 Task: Search one way flight ticket for 3 adults, 3 children in business from Flint: Bishop International Airport to Springfield: Abraham Lincoln Capital Airport on 5-2-2023. Choice of flights is Emirates. Number of bags: 4 checked bags. Price is upto 94000. Outbound departure time preference is 21:00.
Action: Mouse moved to (343, 147)
Screenshot: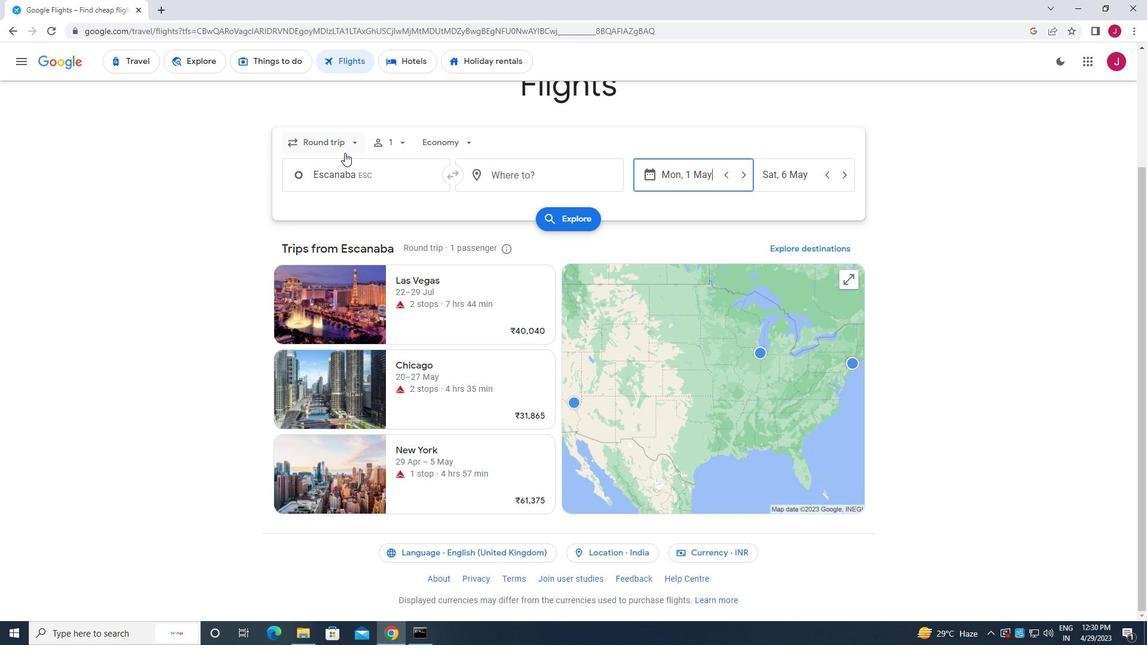 
Action: Mouse pressed left at (343, 147)
Screenshot: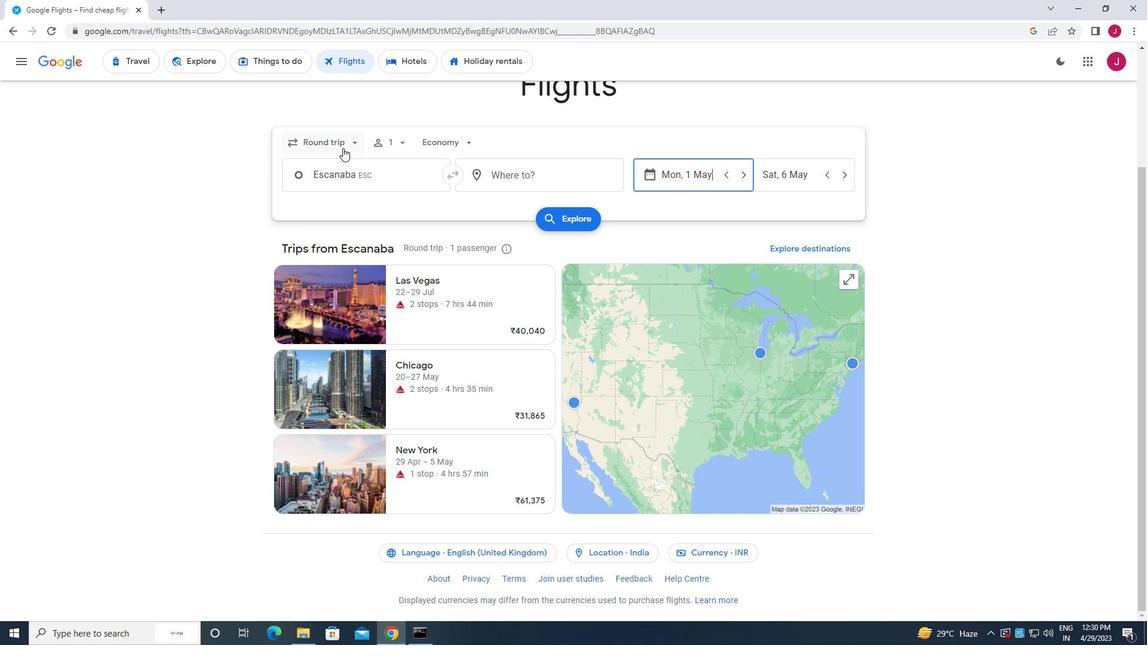 
Action: Mouse moved to (352, 195)
Screenshot: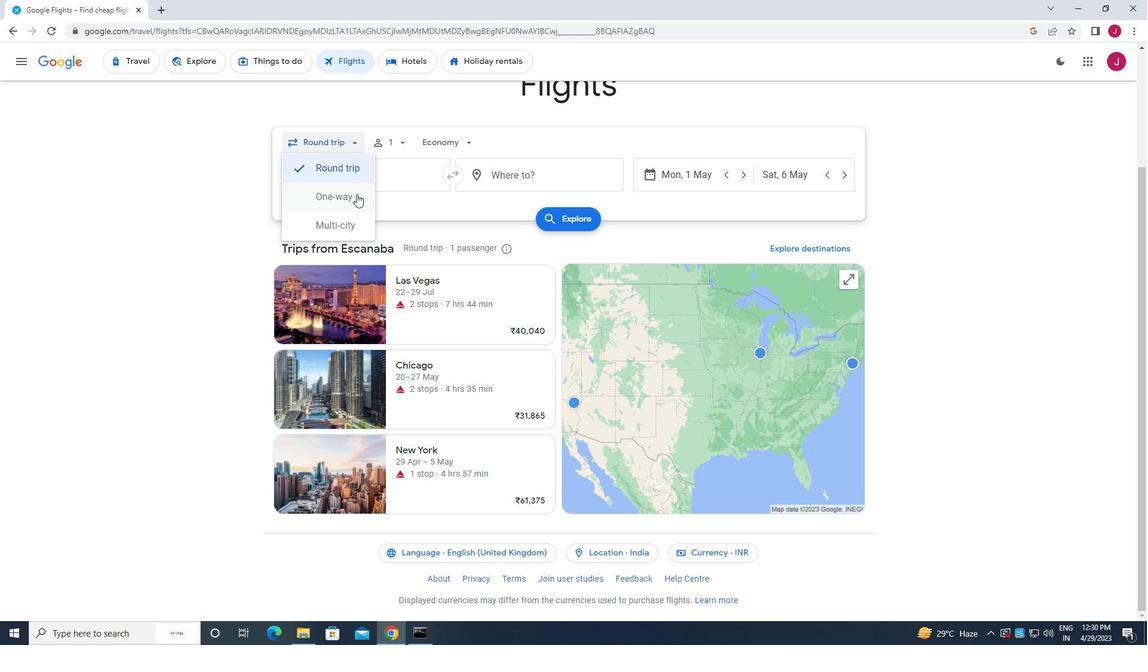 
Action: Mouse pressed left at (352, 195)
Screenshot: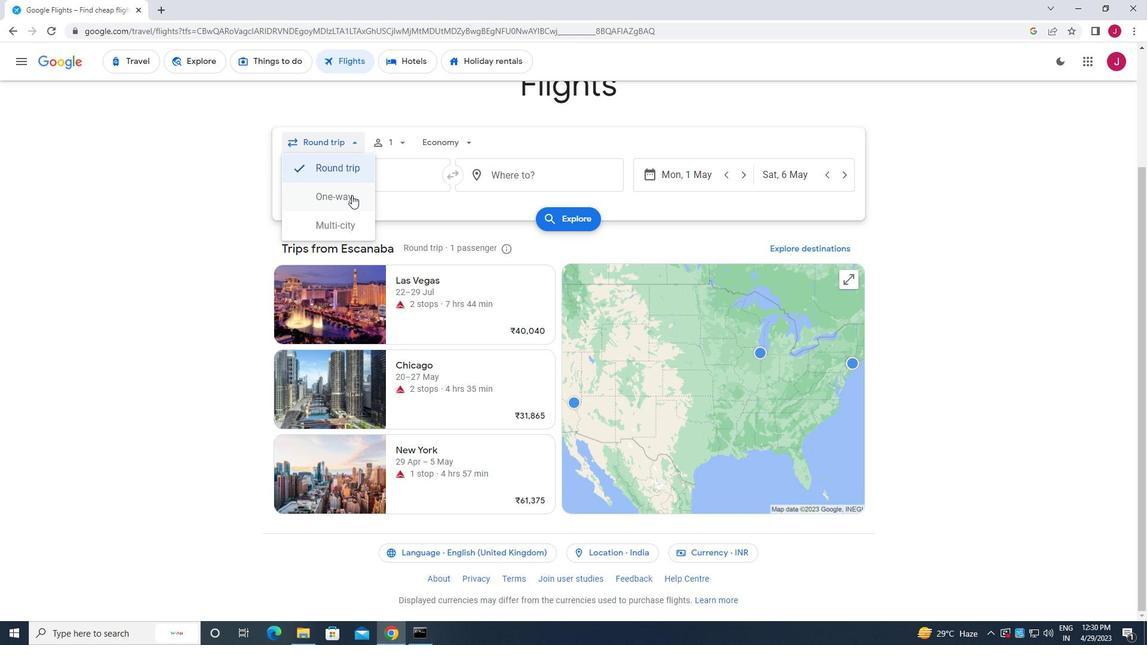 
Action: Mouse moved to (391, 144)
Screenshot: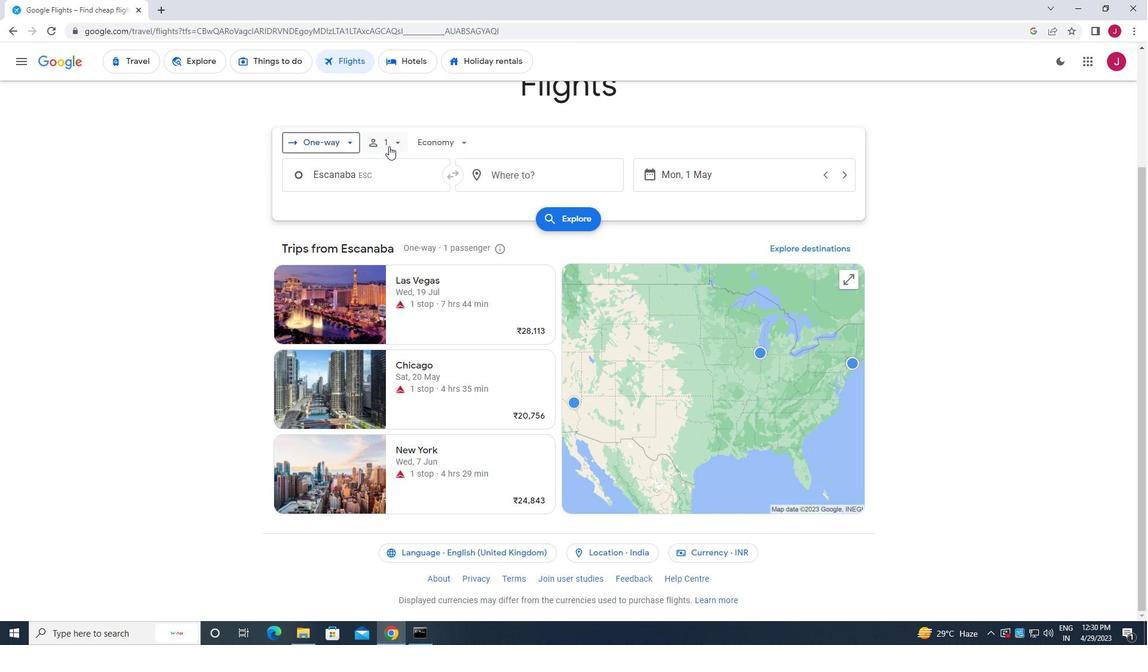 
Action: Mouse pressed left at (391, 144)
Screenshot: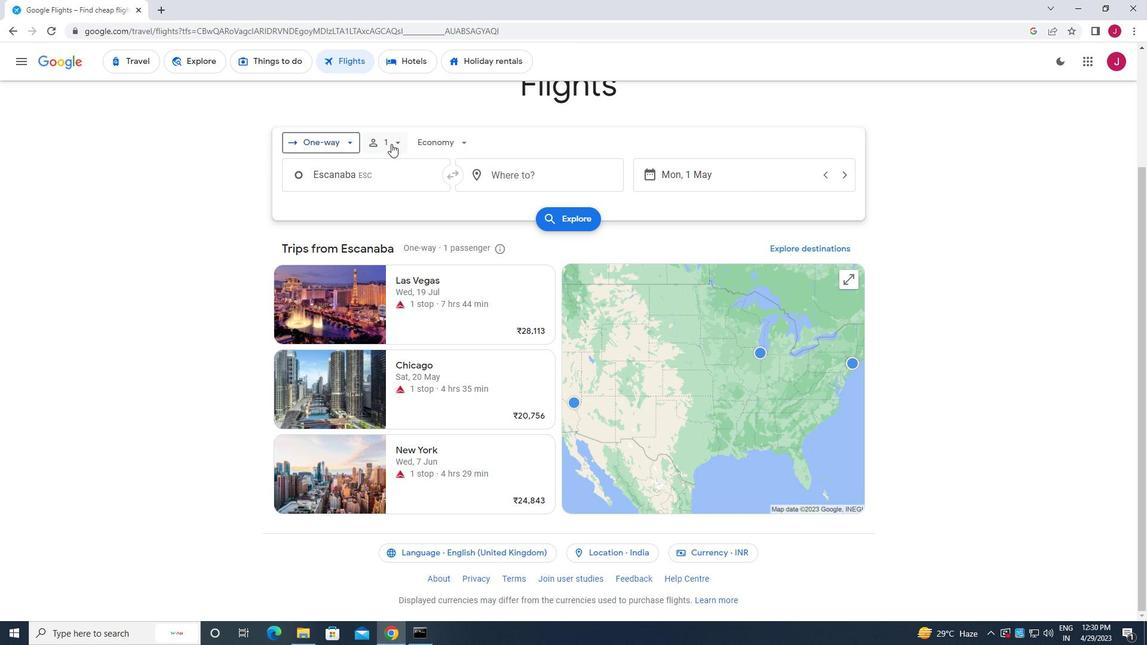 
Action: Mouse moved to (490, 173)
Screenshot: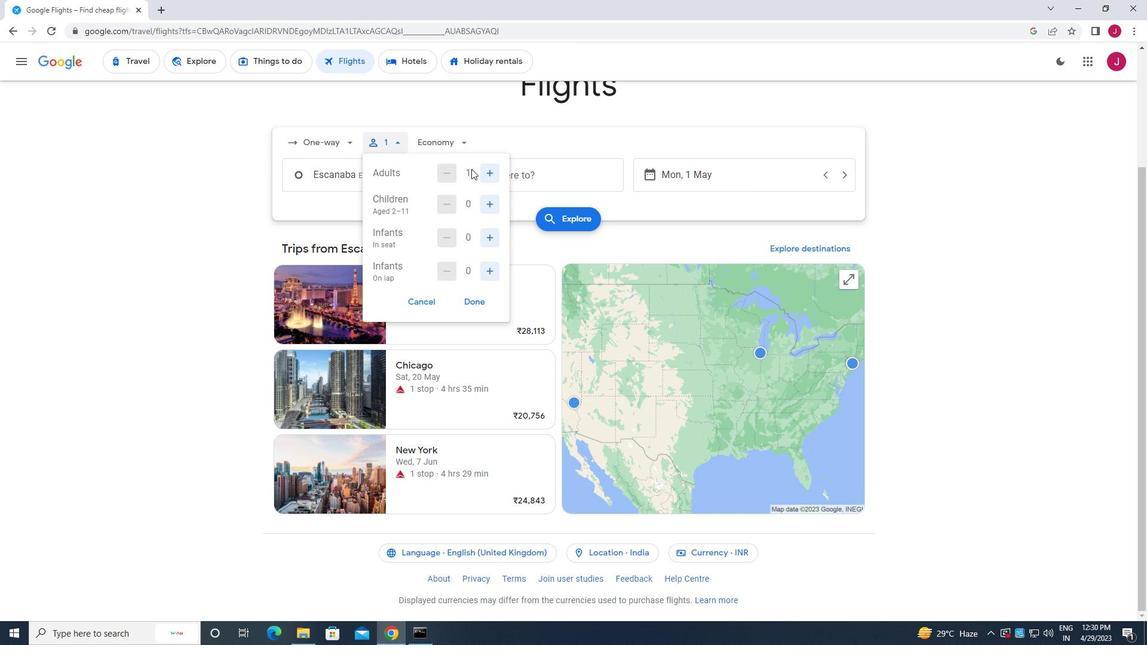 
Action: Mouse pressed left at (490, 173)
Screenshot: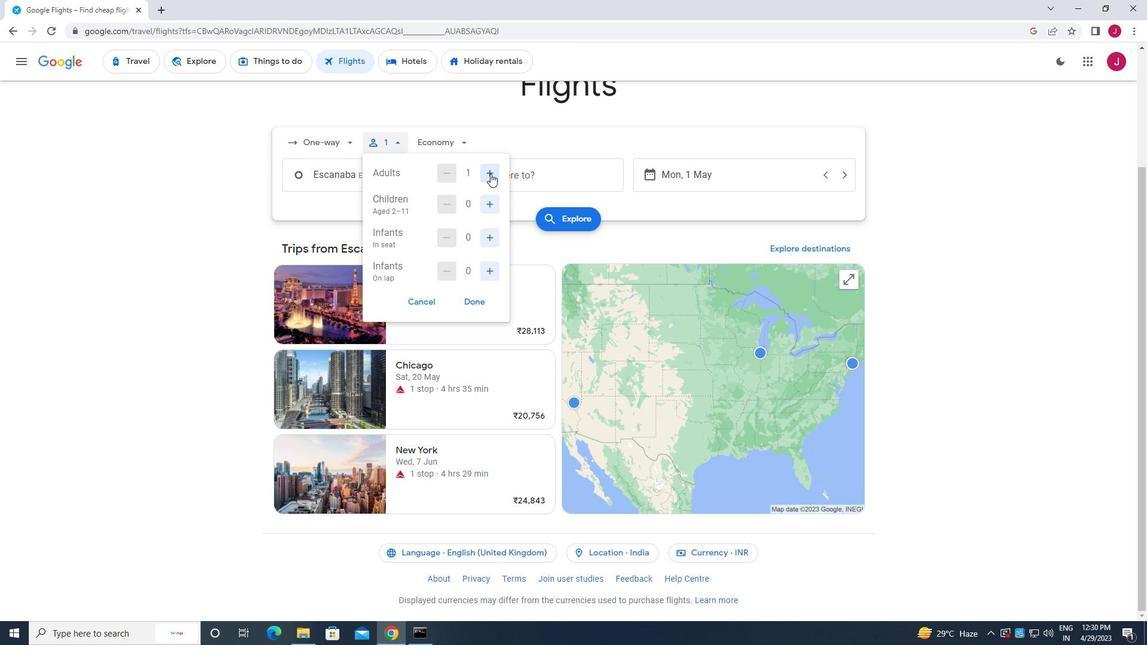 
Action: Mouse pressed left at (490, 173)
Screenshot: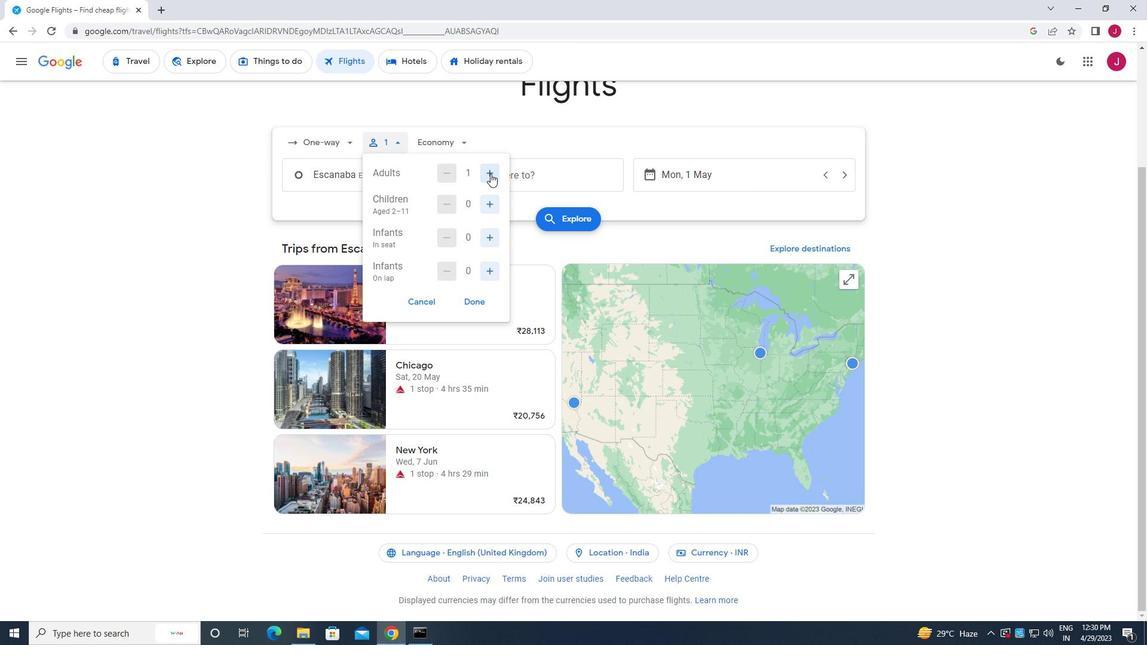 
Action: Mouse moved to (487, 203)
Screenshot: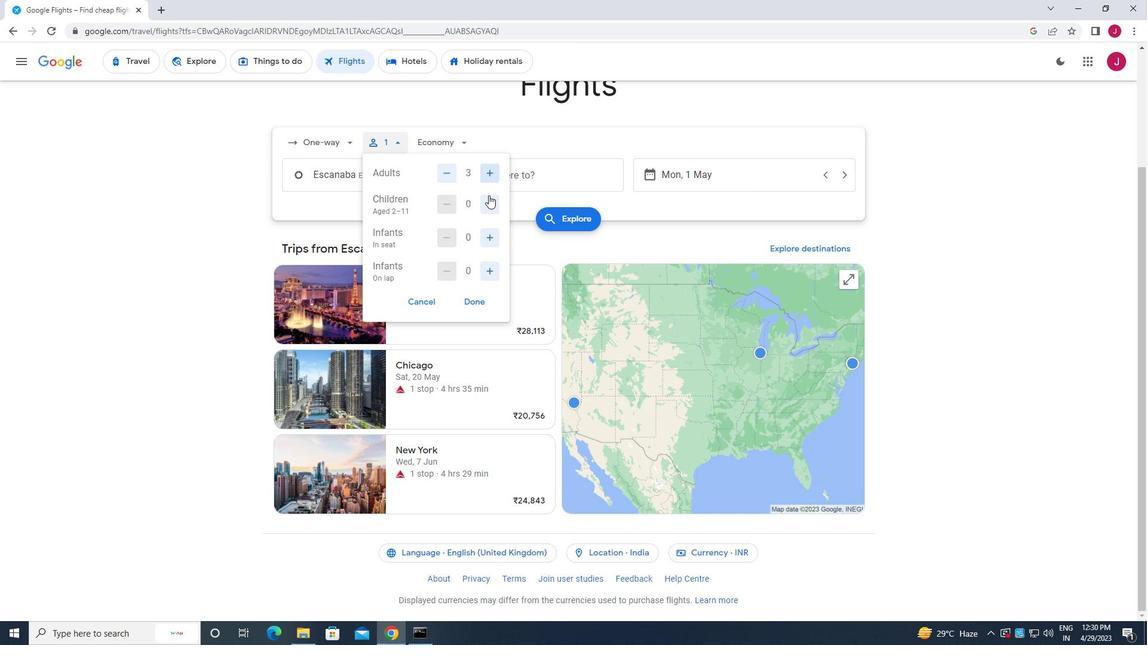 
Action: Mouse pressed left at (487, 203)
Screenshot: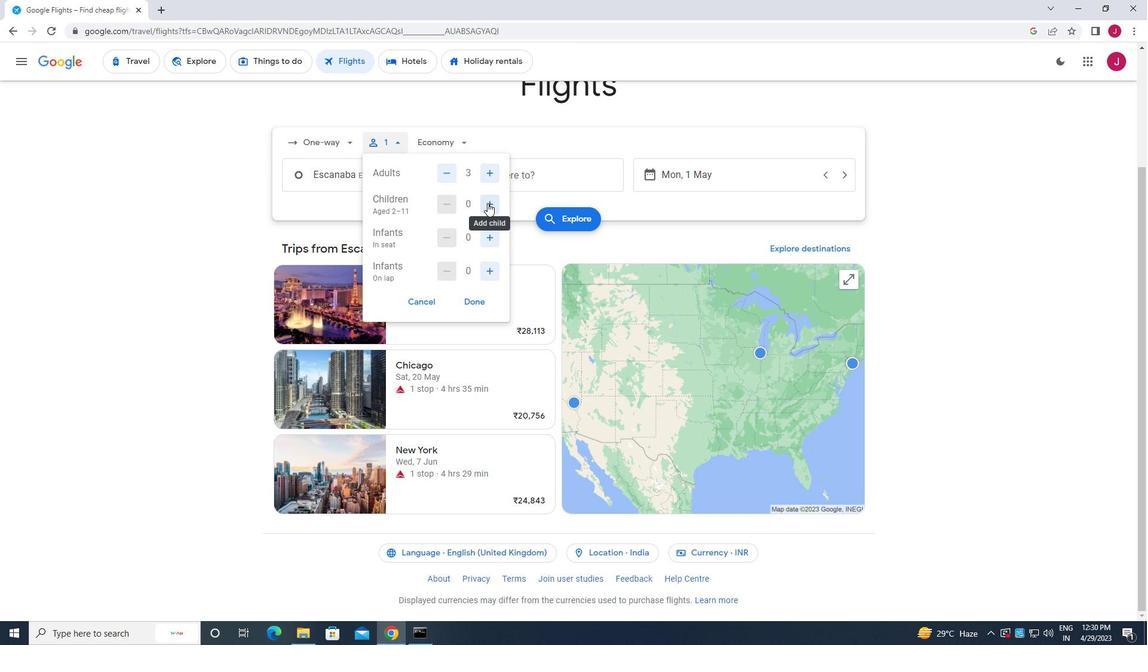 
Action: Mouse pressed left at (487, 203)
Screenshot: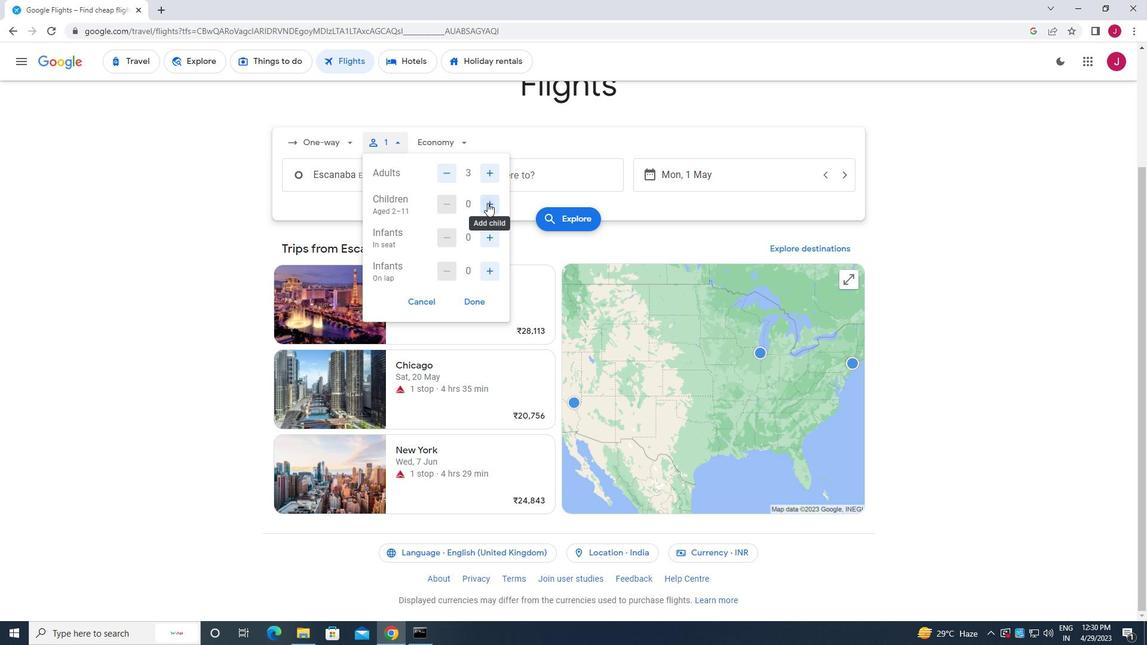 
Action: Mouse pressed left at (487, 203)
Screenshot: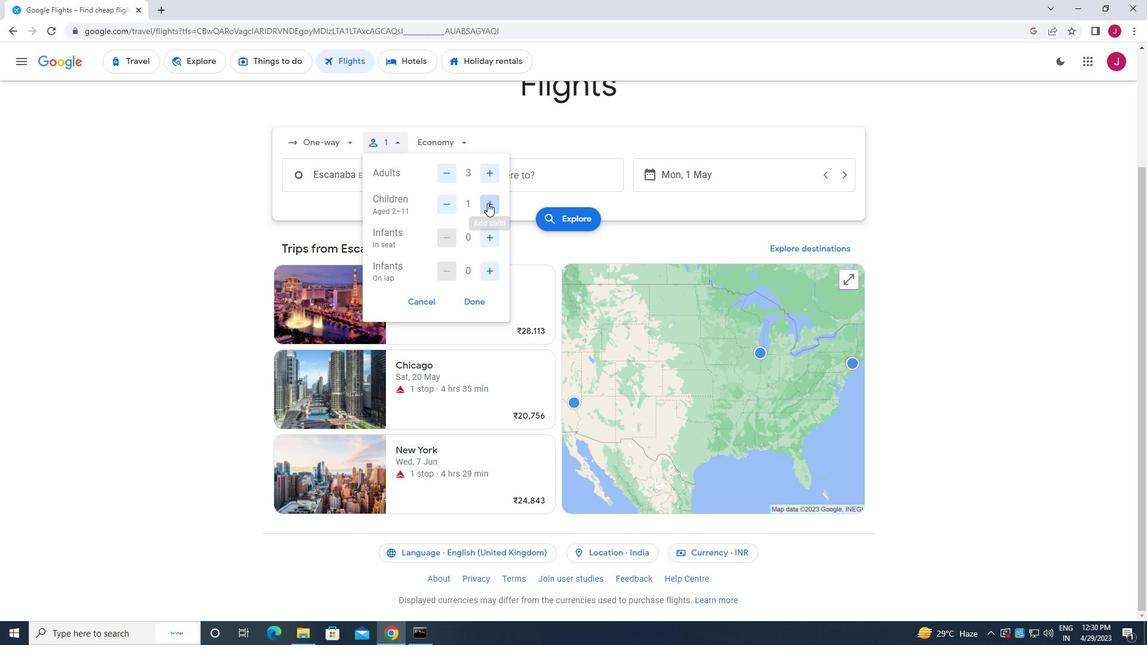 
Action: Mouse moved to (478, 300)
Screenshot: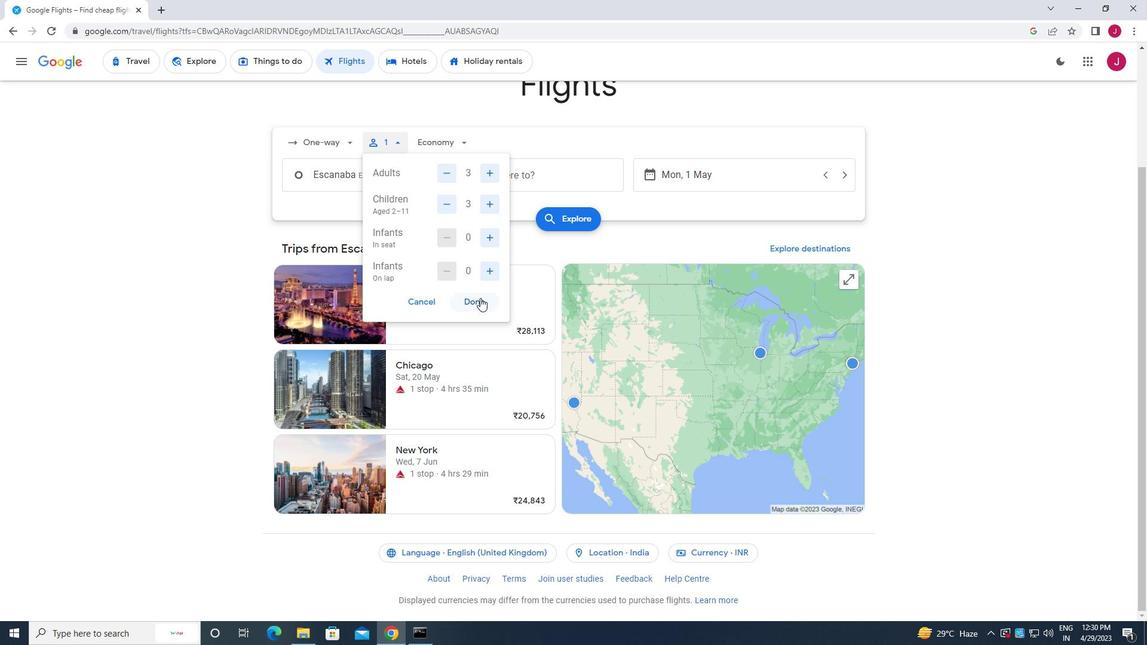 
Action: Mouse pressed left at (478, 300)
Screenshot: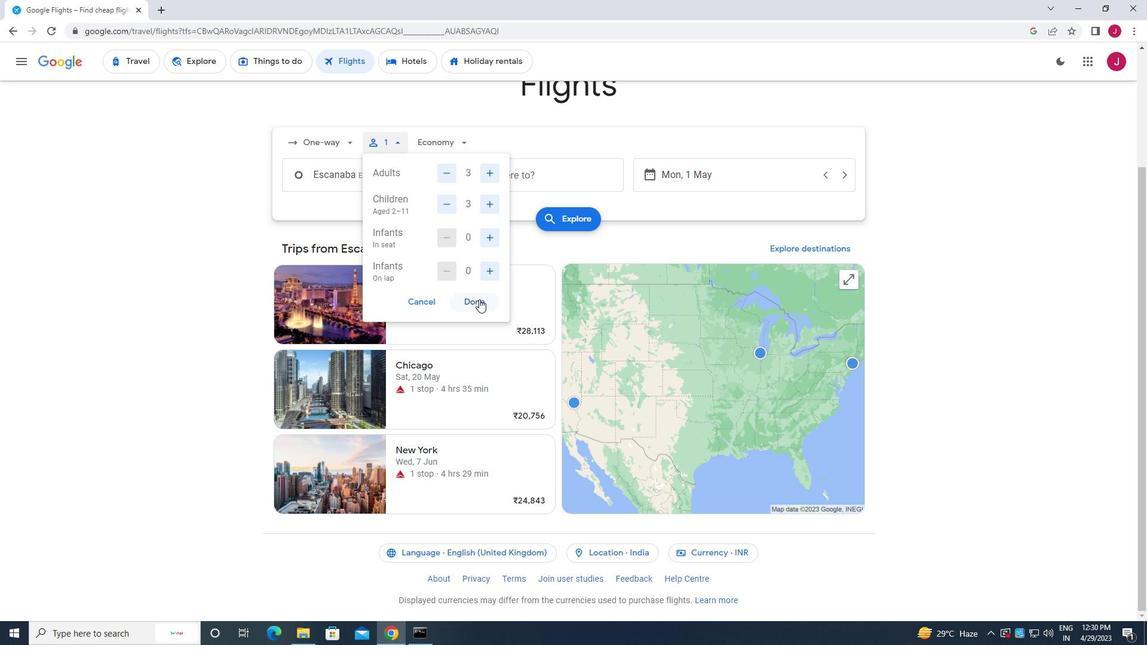 
Action: Mouse moved to (454, 140)
Screenshot: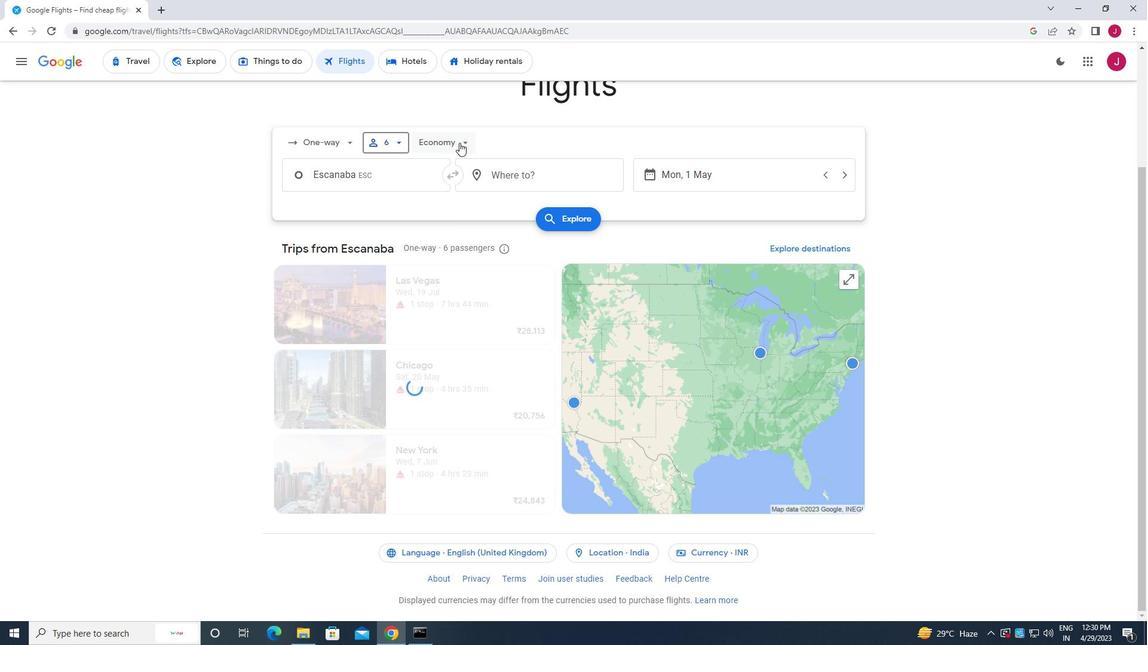 
Action: Mouse pressed left at (454, 140)
Screenshot: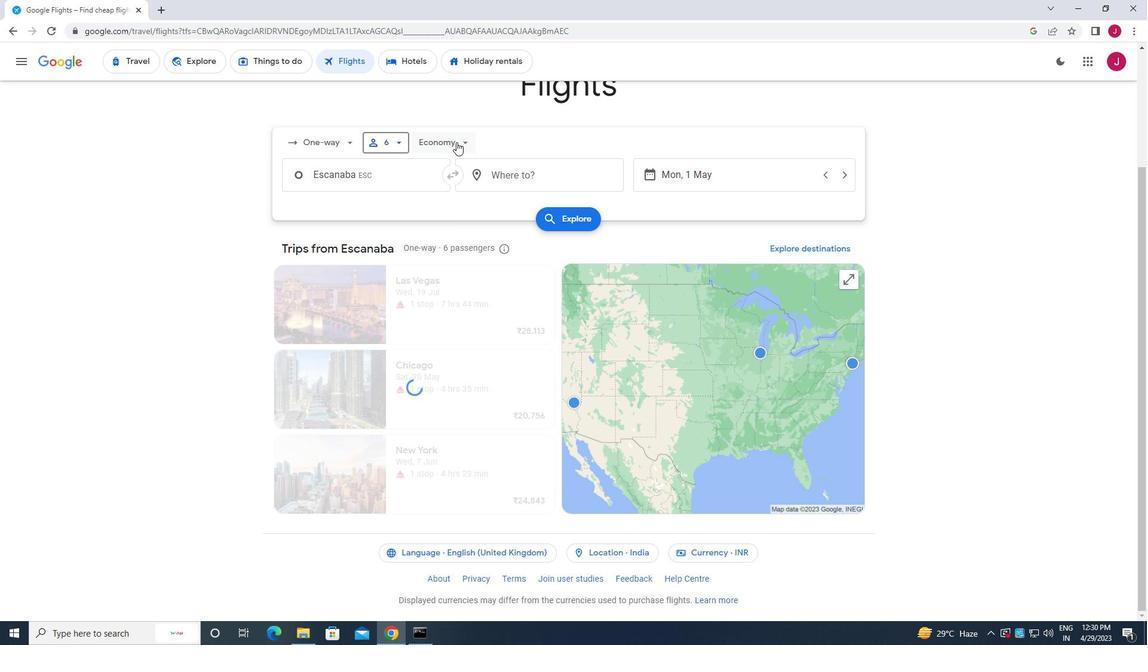 
Action: Mouse moved to (467, 228)
Screenshot: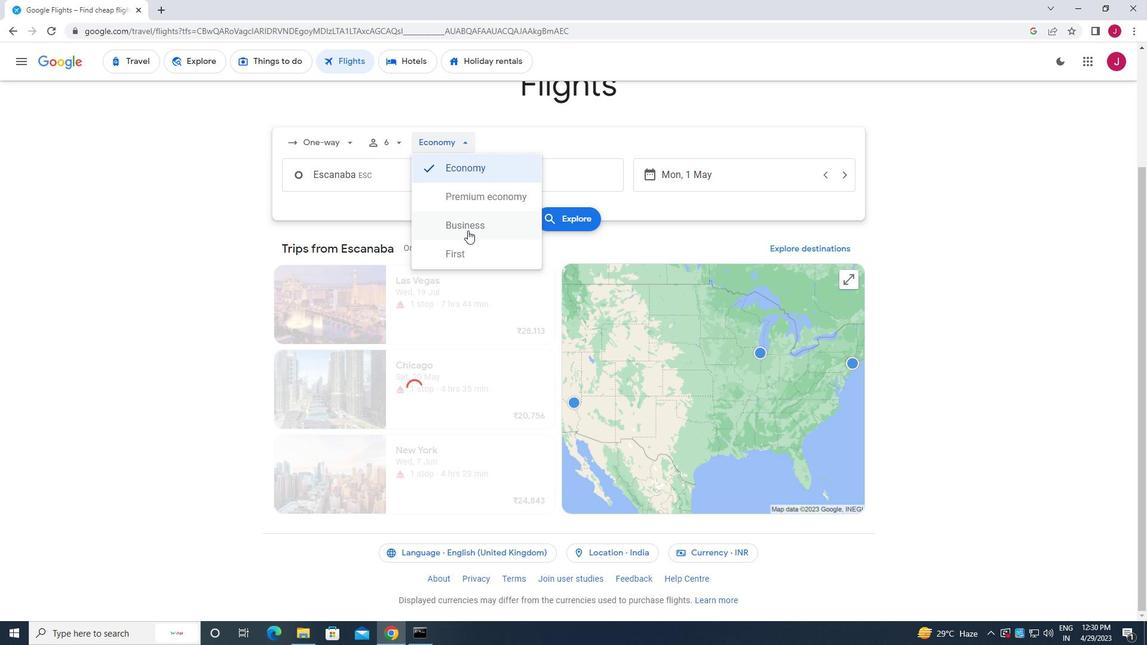 
Action: Mouse pressed left at (467, 228)
Screenshot: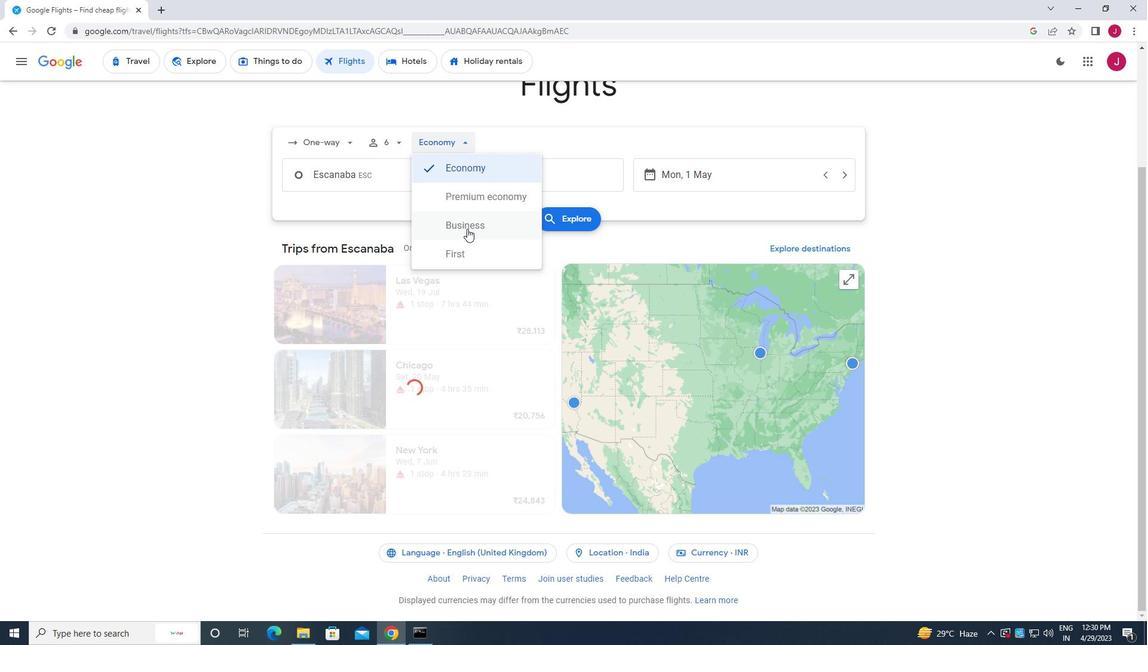 
Action: Mouse moved to (399, 179)
Screenshot: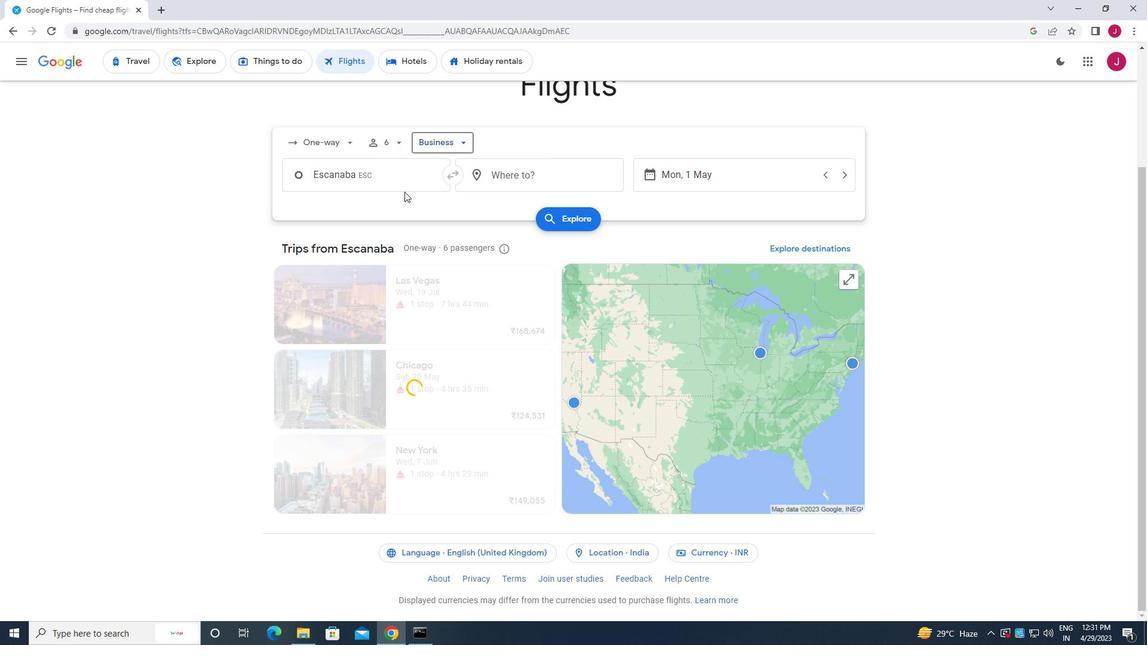 
Action: Mouse pressed left at (399, 179)
Screenshot: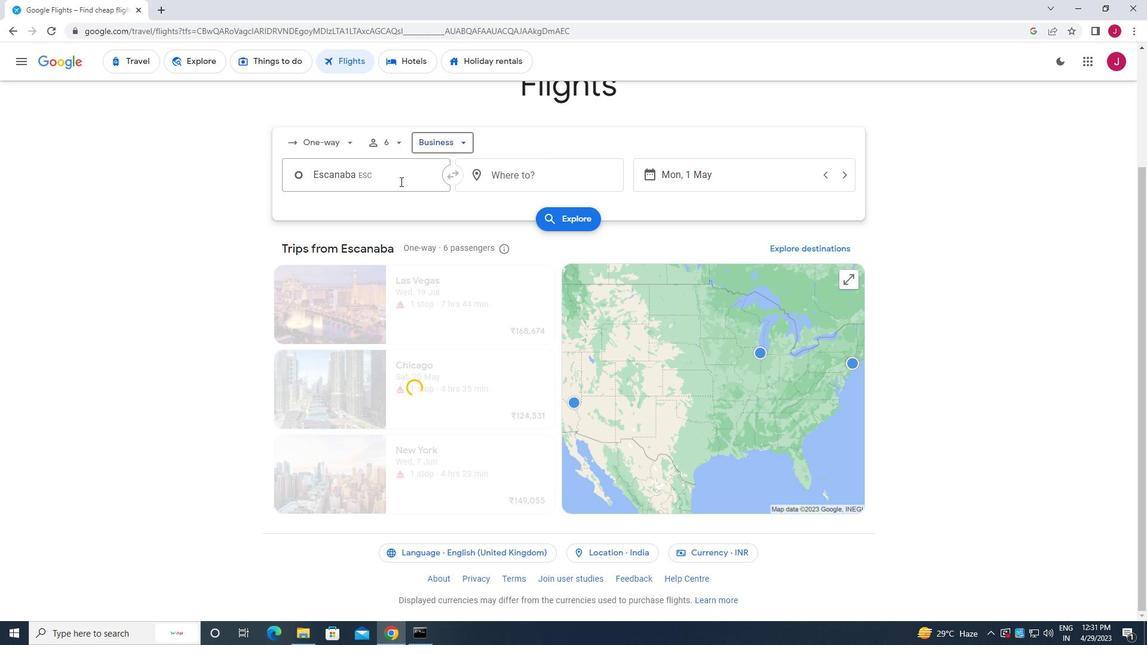 
Action: Mouse moved to (398, 179)
Screenshot: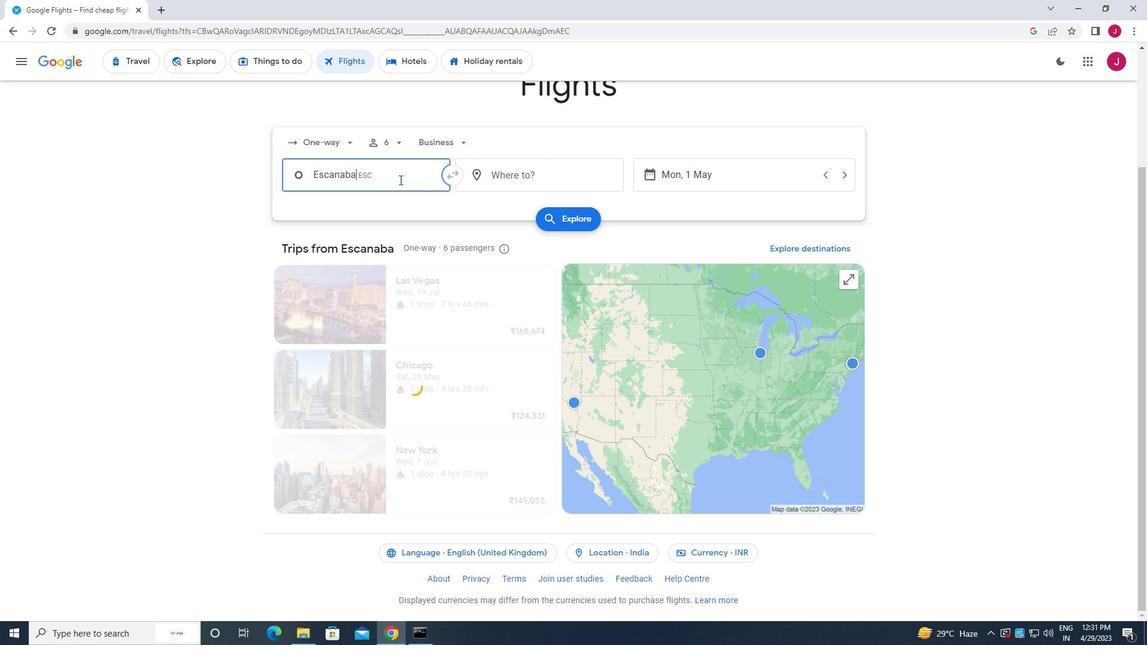 
Action: Key pressed bishop
Screenshot: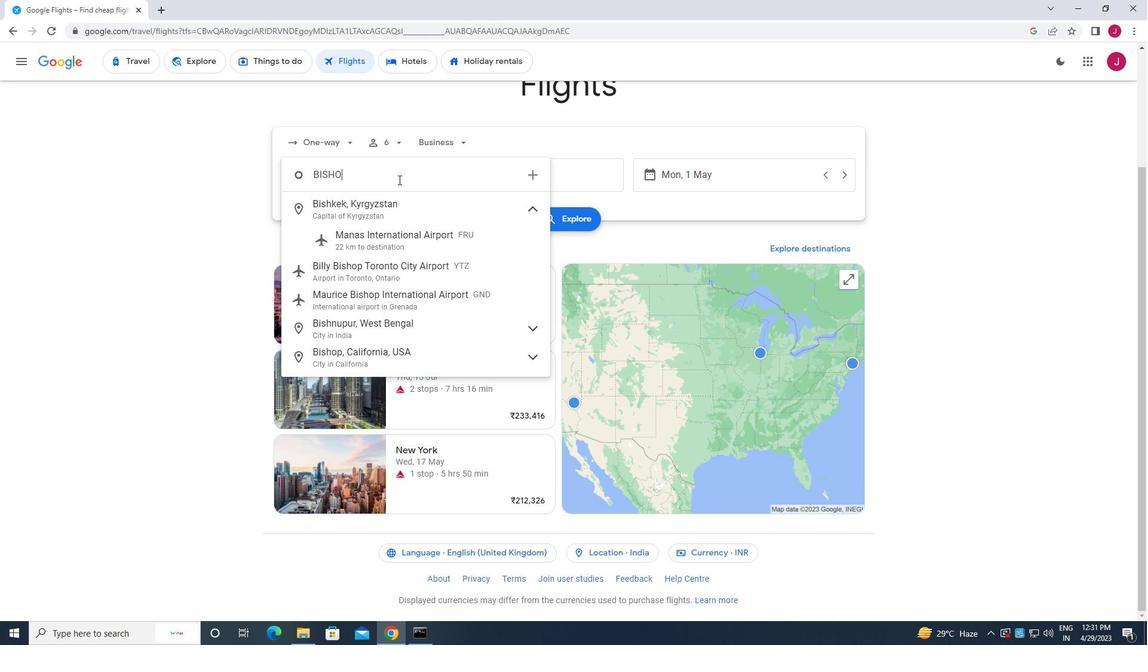
Action: Mouse moved to (436, 233)
Screenshot: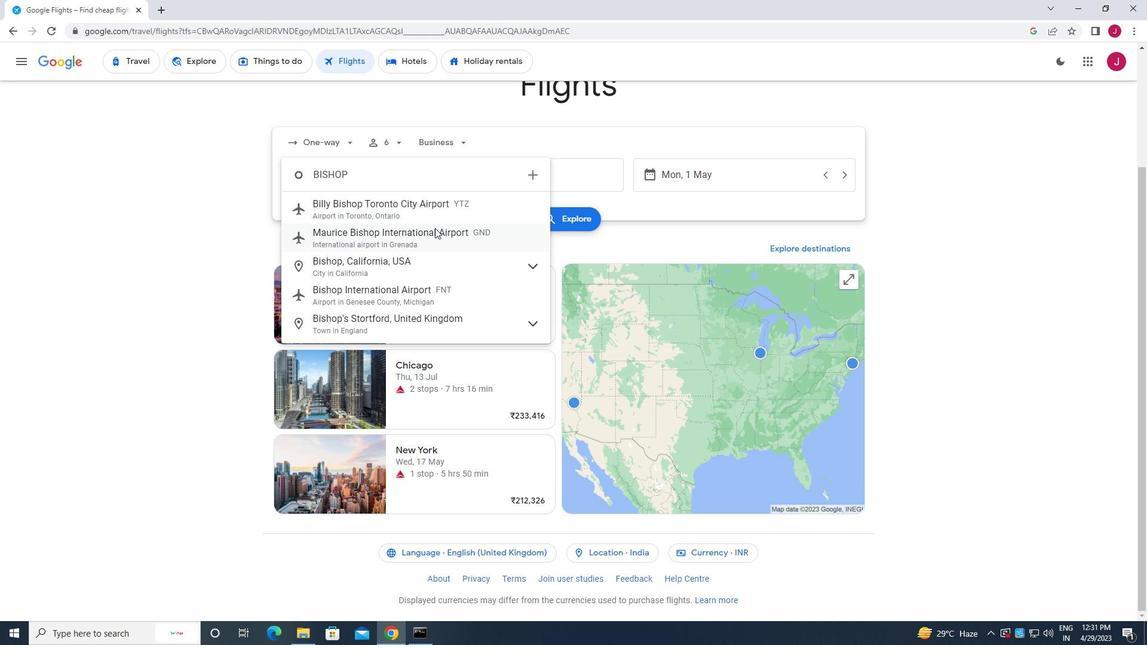 
Action: Mouse pressed left at (436, 233)
Screenshot: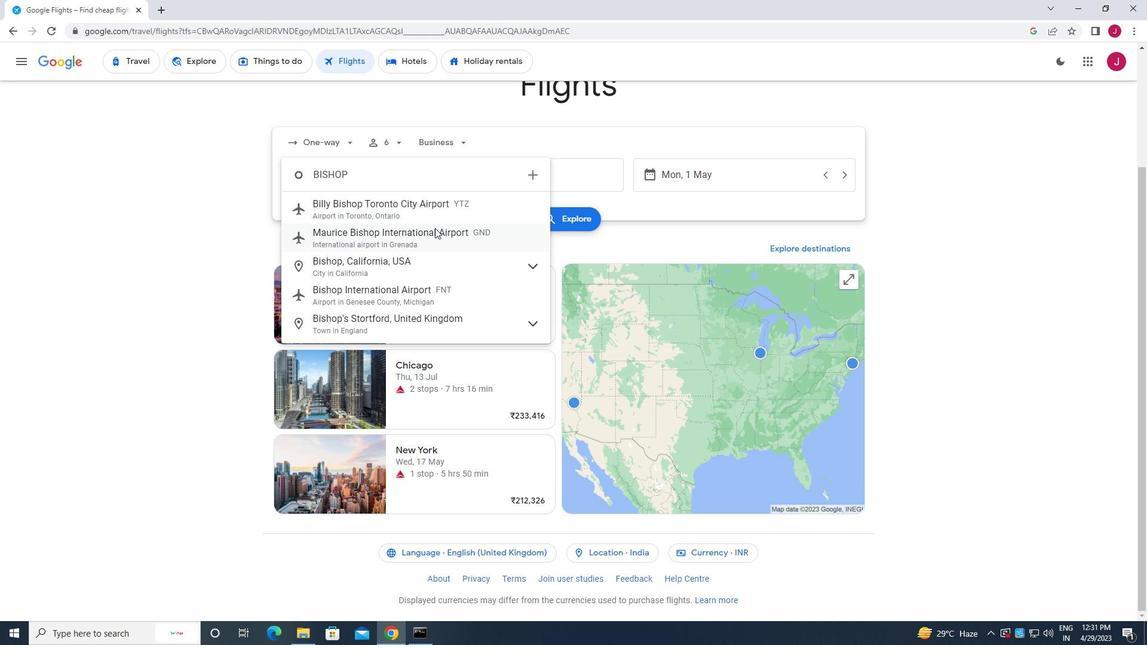 
Action: Mouse moved to (561, 172)
Screenshot: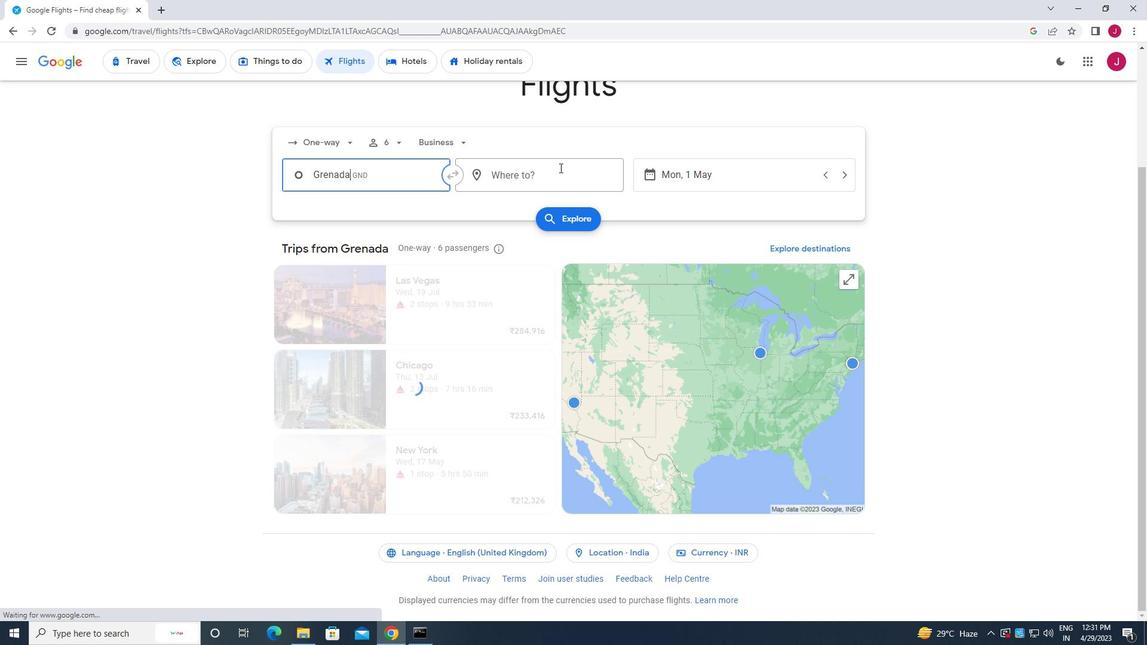 
Action: Mouse pressed left at (561, 172)
Screenshot: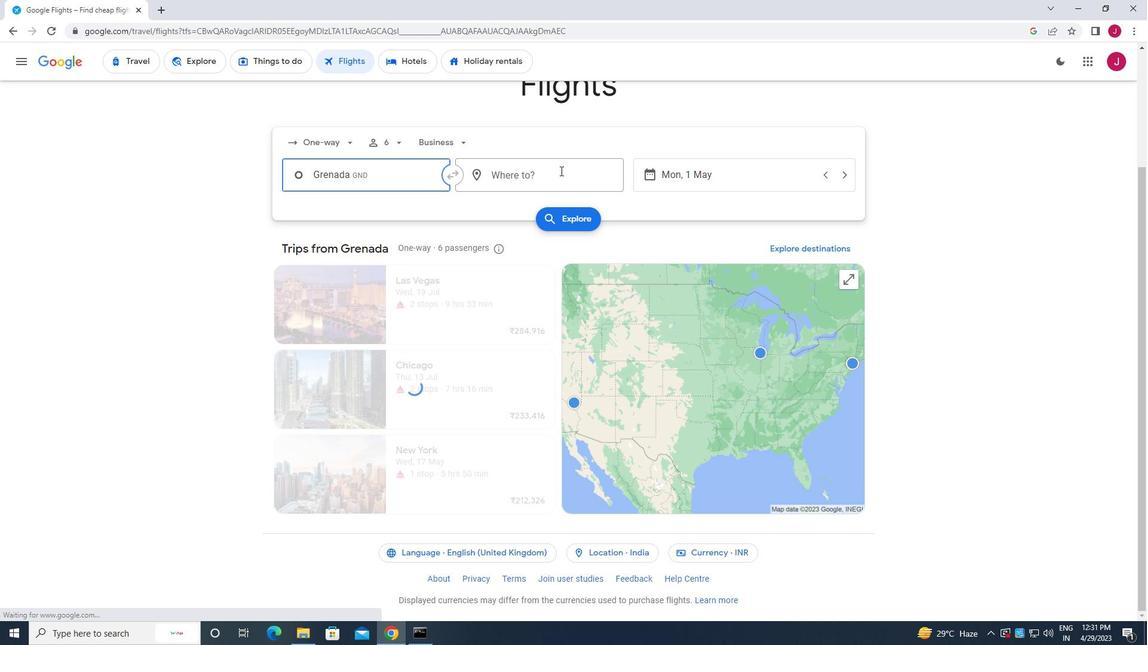 
Action: Mouse moved to (561, 172)
Screenshot: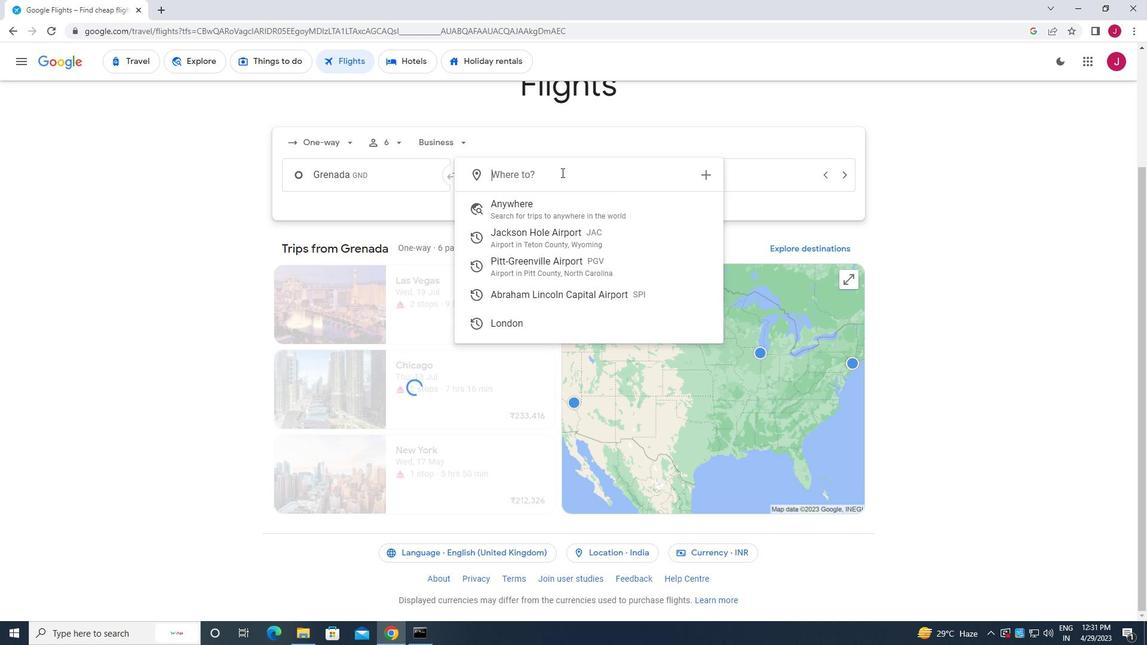 
Action: Key pressed springsh<Key.backspace><Key.backspace>fie
Screenshot: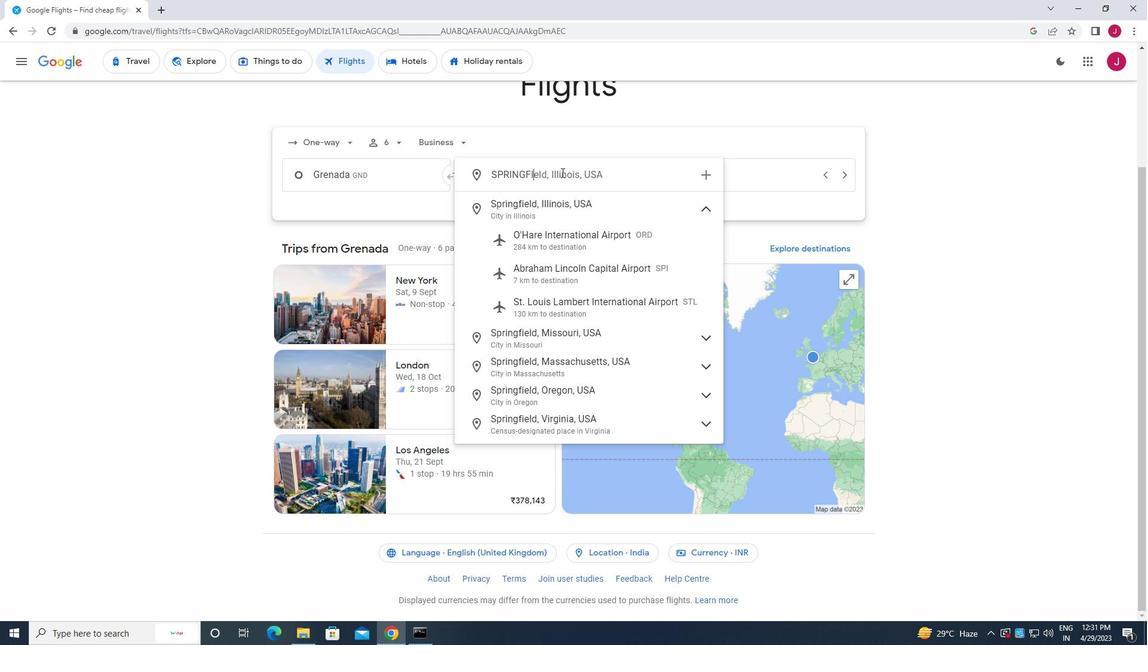 
Action: Mouse moved to (591, 271)
Screenshot: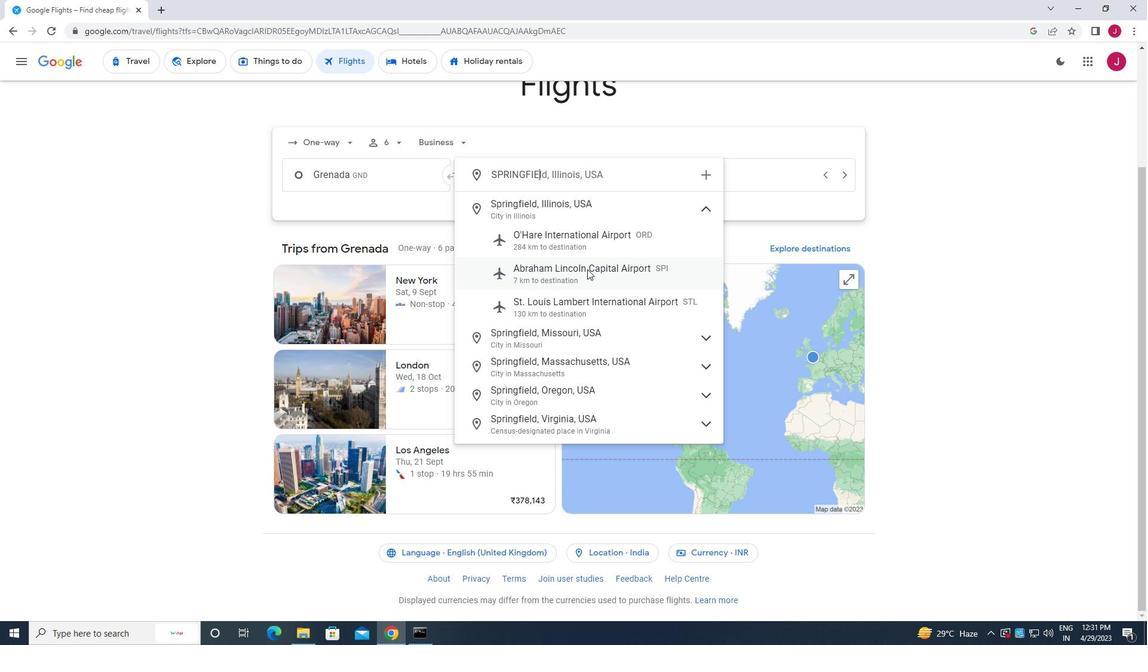 
Action: Mouse pressed left at (591, 271)
Screenshot: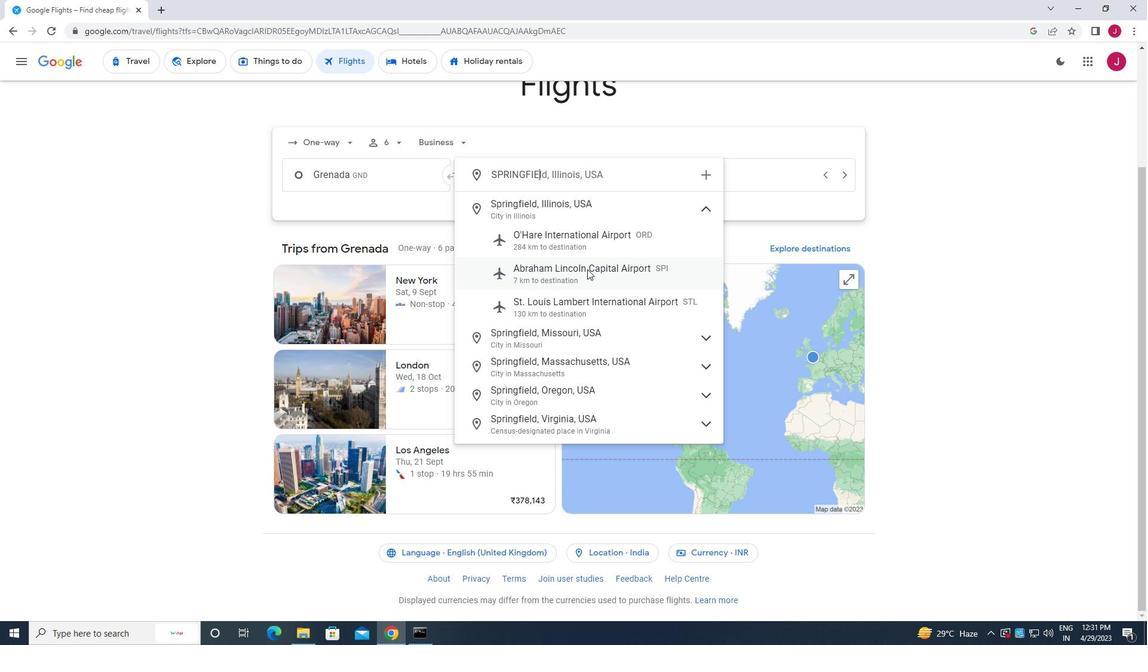 
Action: Mouse moved to (743, 182)
Screenshot: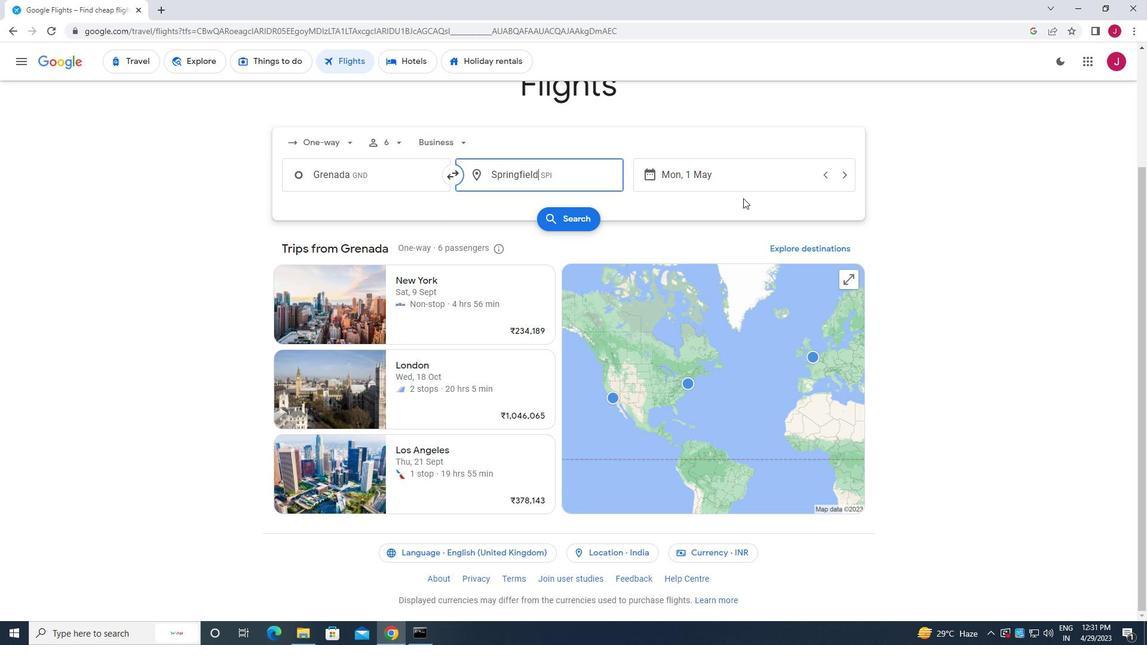 
Action: Mouse pressed left at (743, 182)
Screenshot: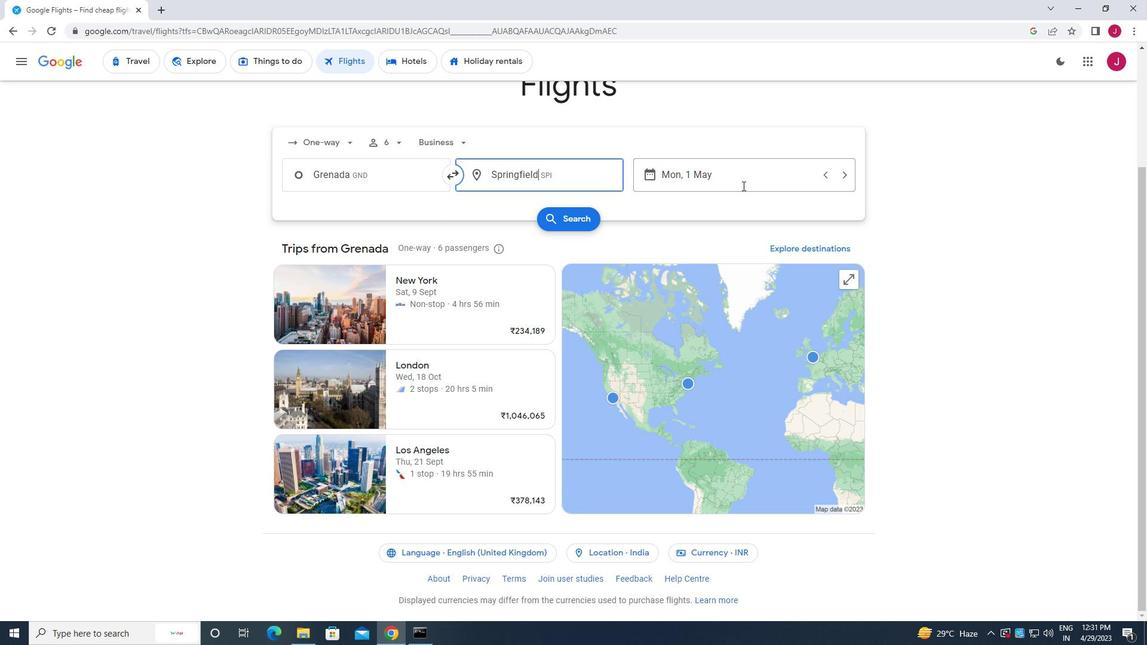 
Action: Mouse moved to (714, 267)
Screenshot: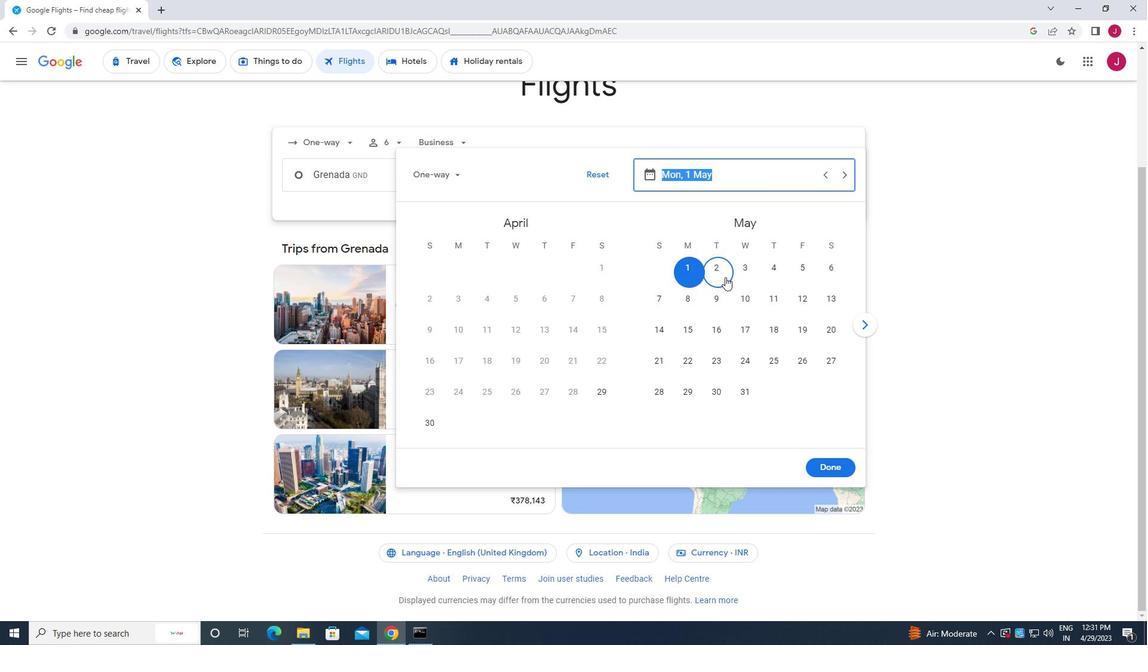 
Action: Mouse pressed left at (714, 267)
Screenshot: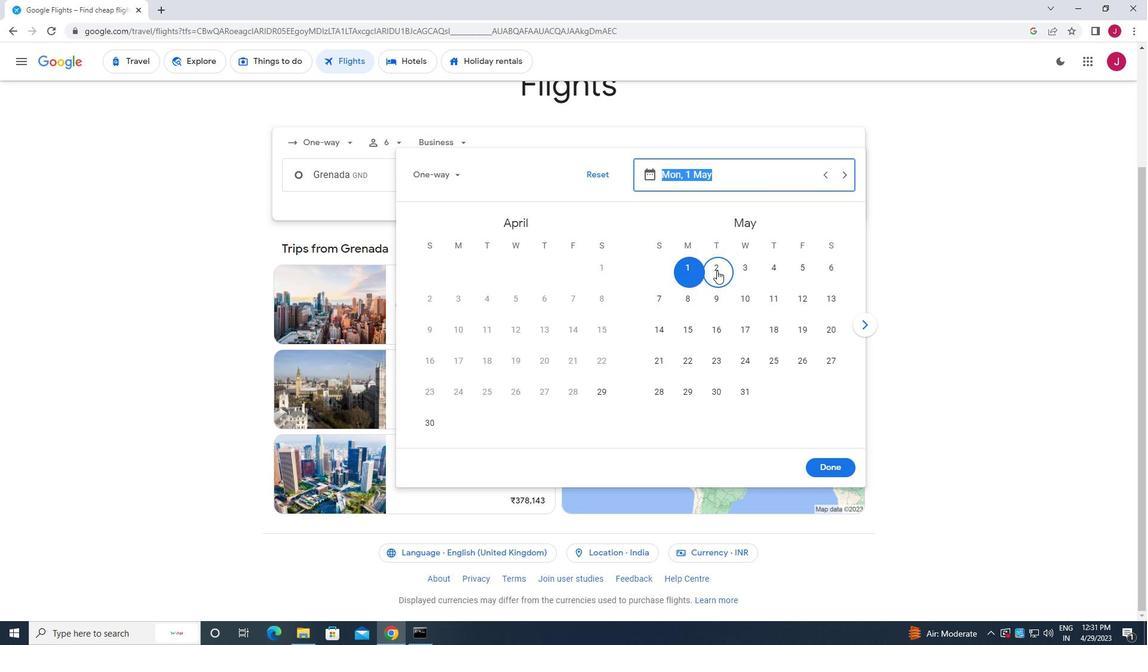 
Action: Mouse moved to (818, 465)
Screenshot: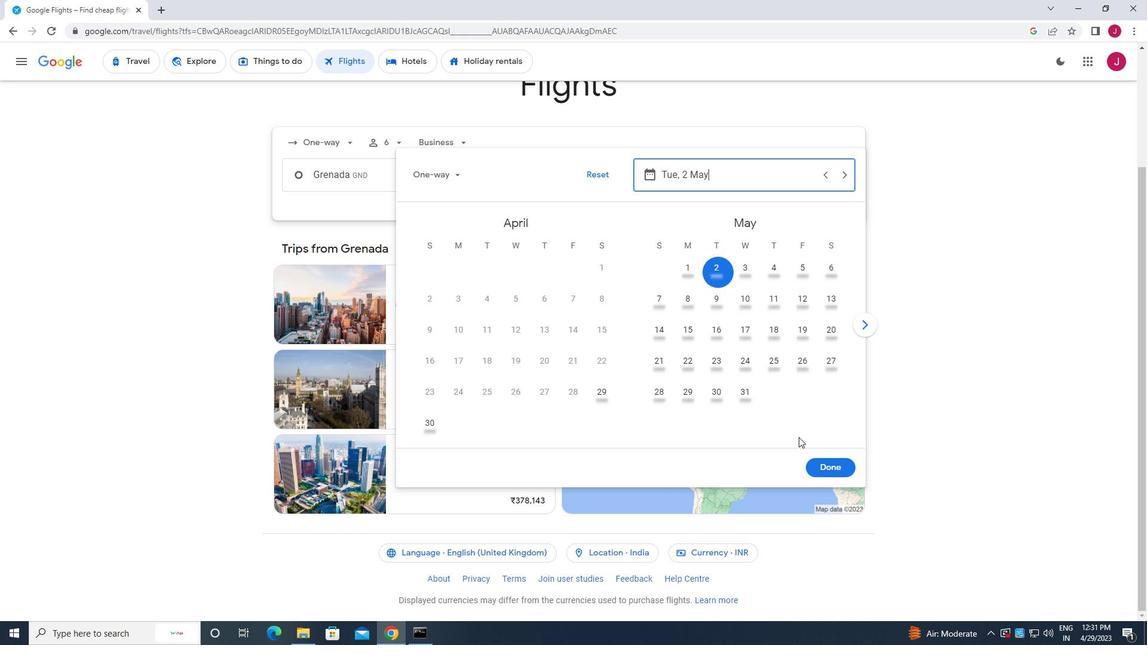 
Action: Mouse pressed left at (818, 465)
Screenshot: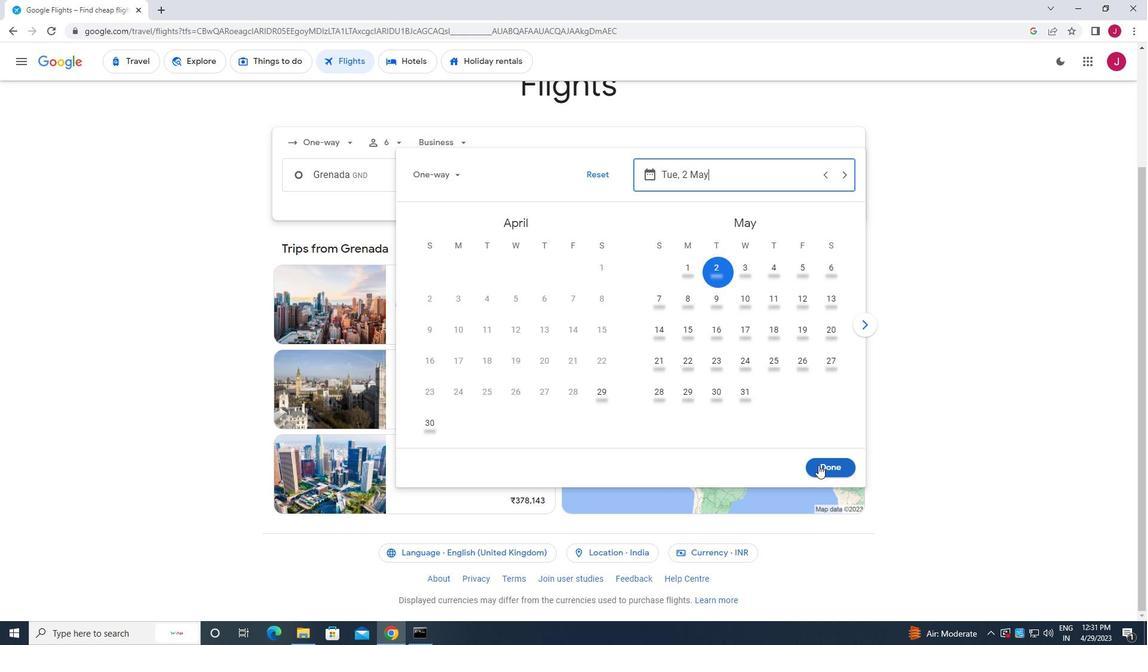
Action: Mouse moved to (564, 219)
Screenshot: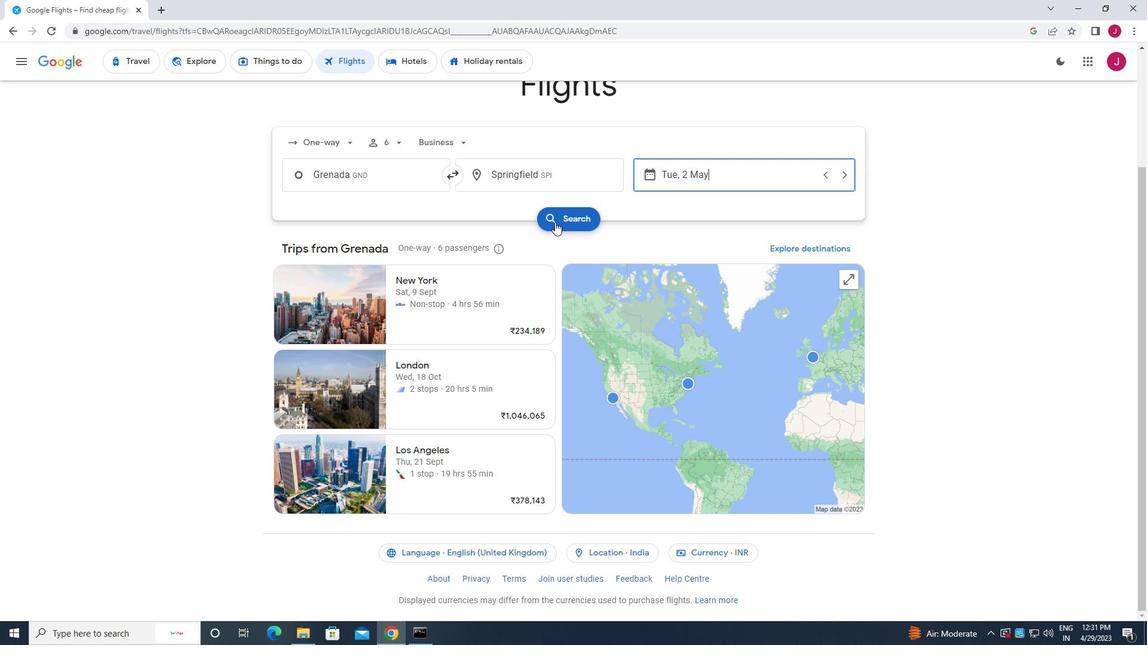 
Action: Mouse pressed left at (564, 219)
Screenshot: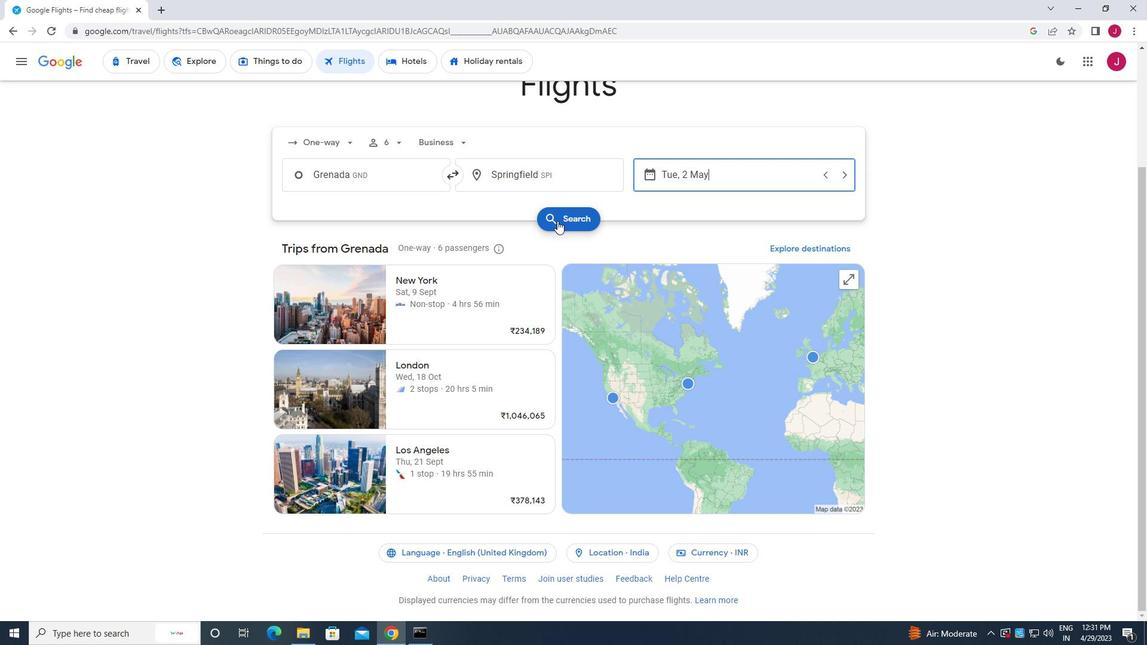 
Action: Mouse moved to (300, 169)
Screenshot: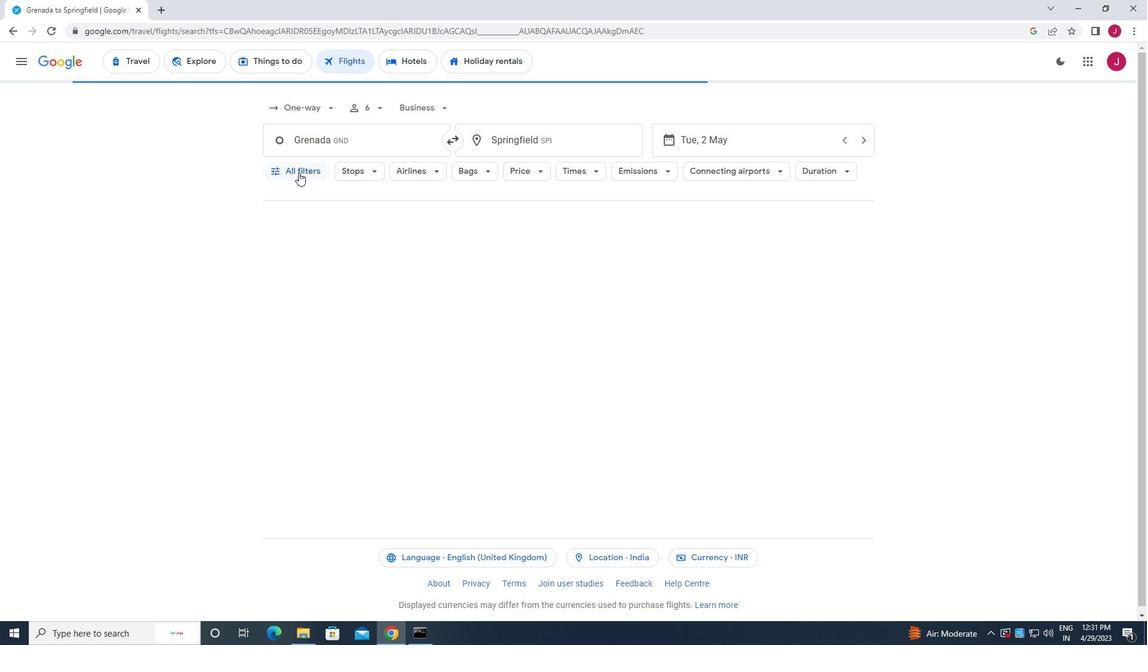 
Action: Mouse pressed left at (300, 169)
Screenshot: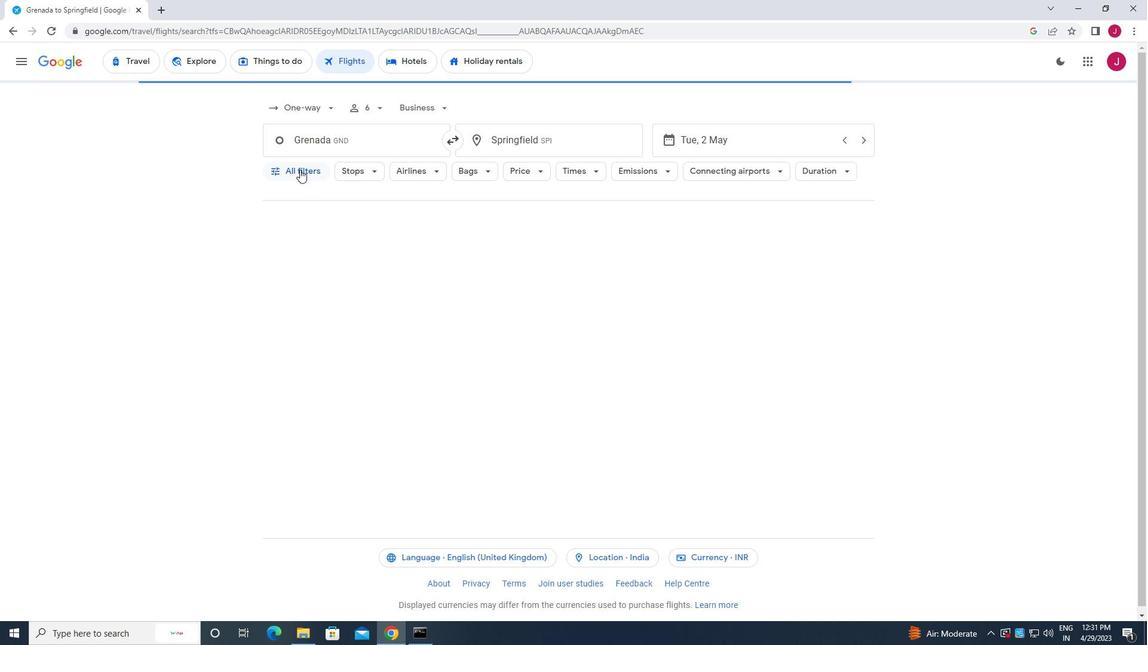 
Action: Mouse moved to (353, 245)
Screenshot: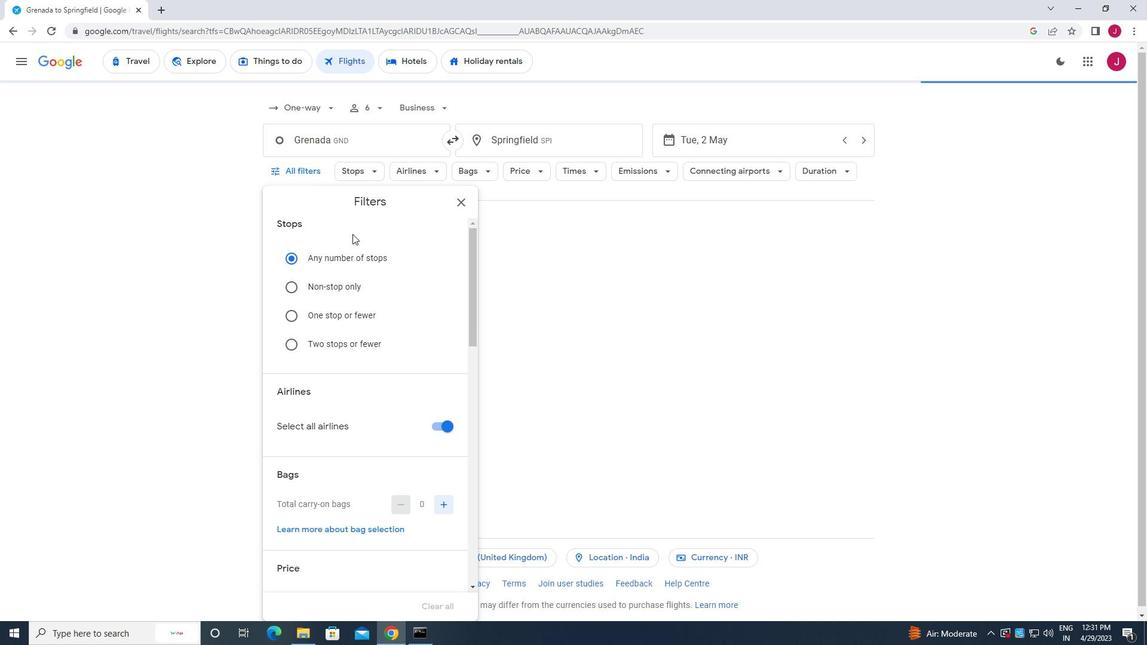 
Action: Mouse scrolled (353, 244) with delta (0, 0)
Screenshot: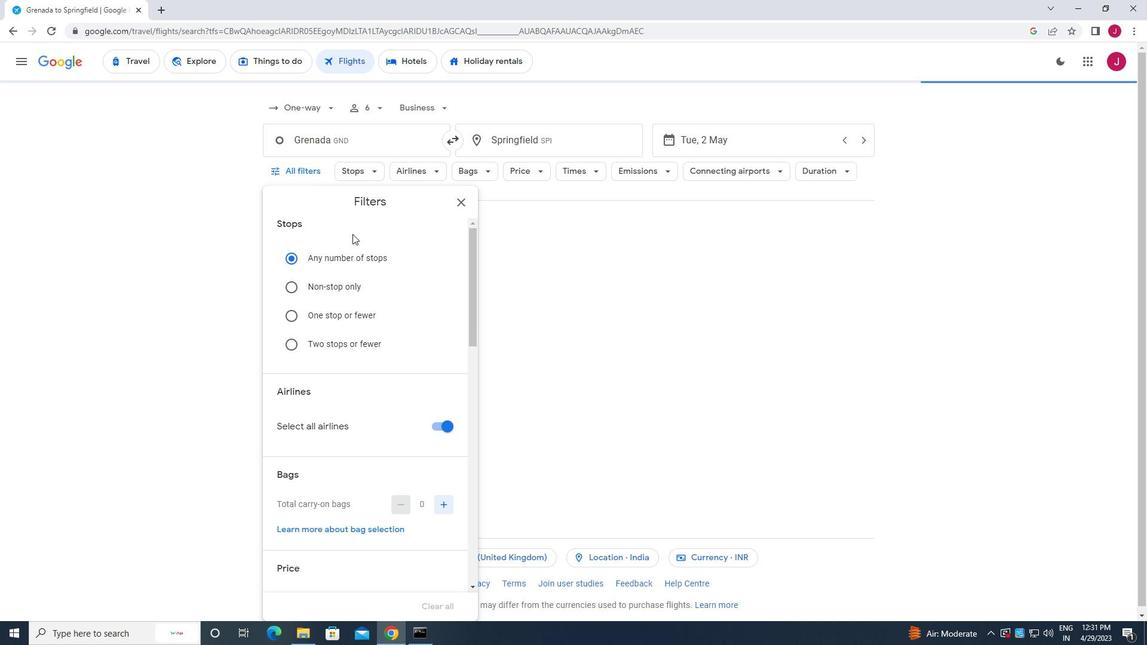 
Action: Mouse moved to (441, 364)
Screenshot: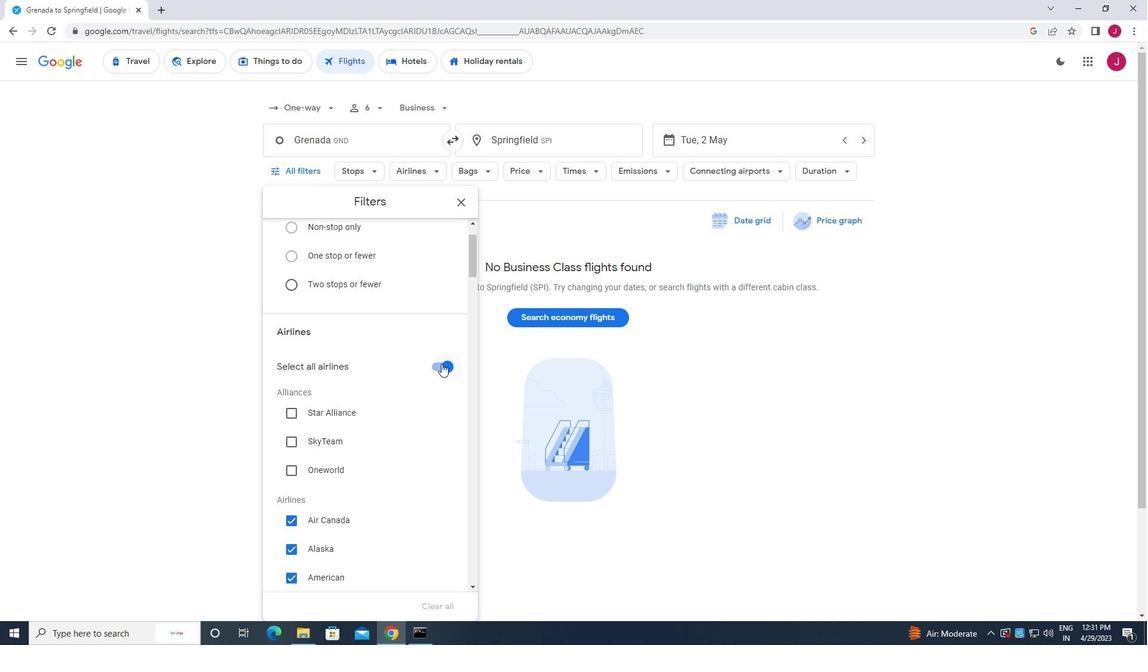 
Action: Mouse pressed left at (441, 364)
Screenshot: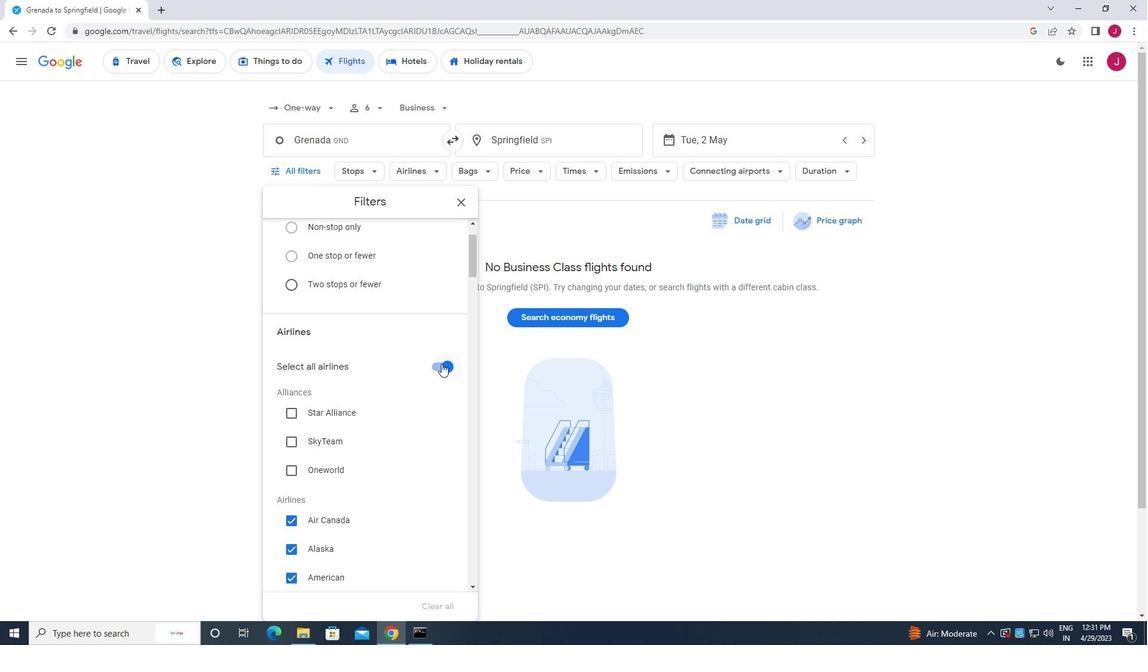 
Action: Mouse moved to (394, 373)
Screenshot: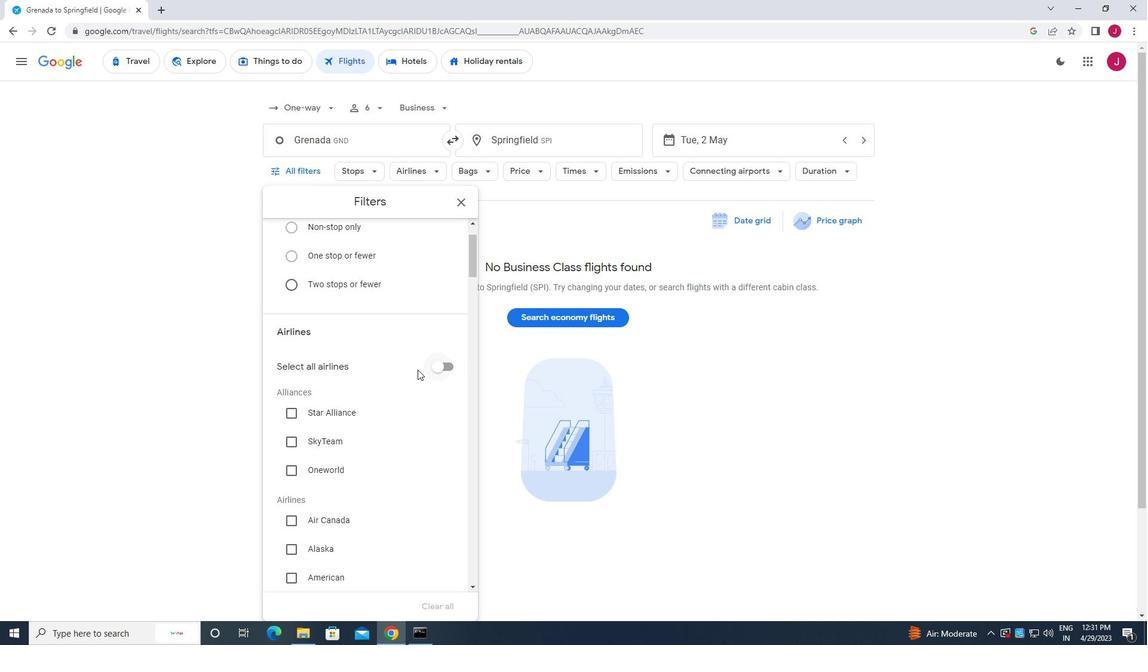 
Action: Mouse scrolled (394, 372) with delta (0, 0)
Screenshot: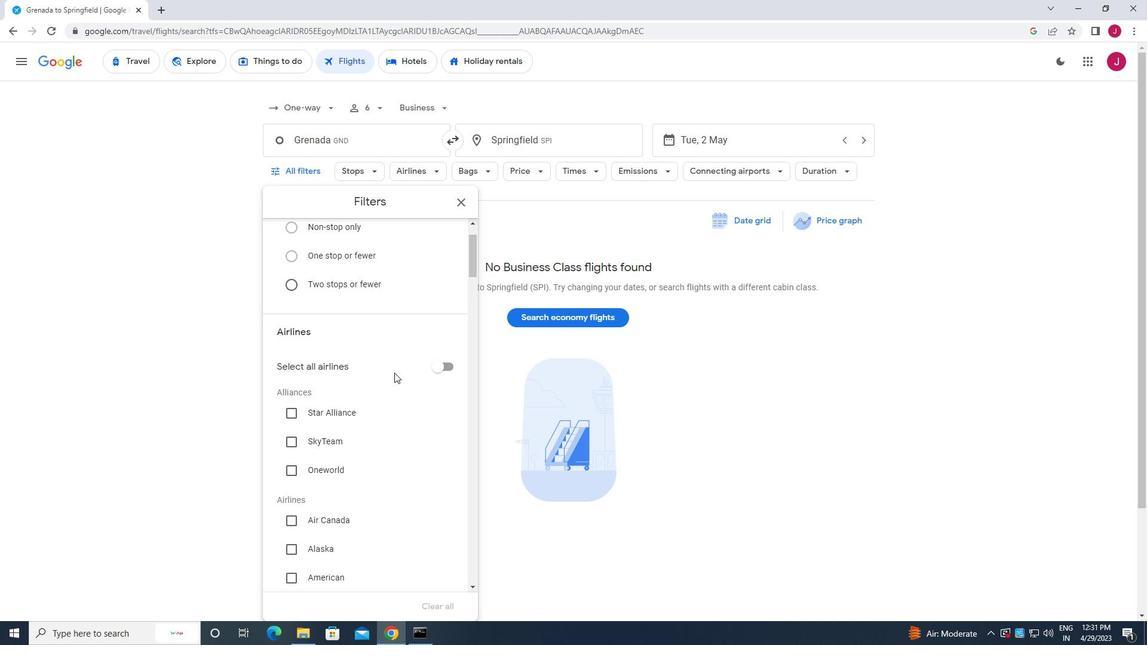 
Action: Mouse moved to (393, 373)
Screenshot: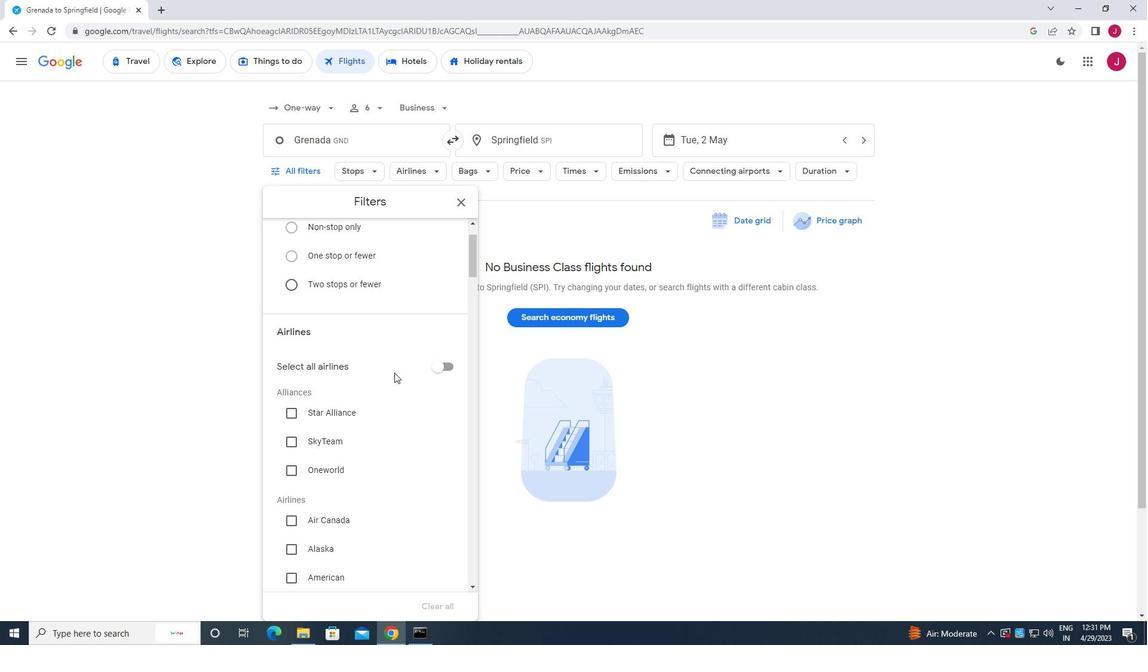 
Action: Mouse scrolled (393, 372) with delta (0, 0)
Screenshot: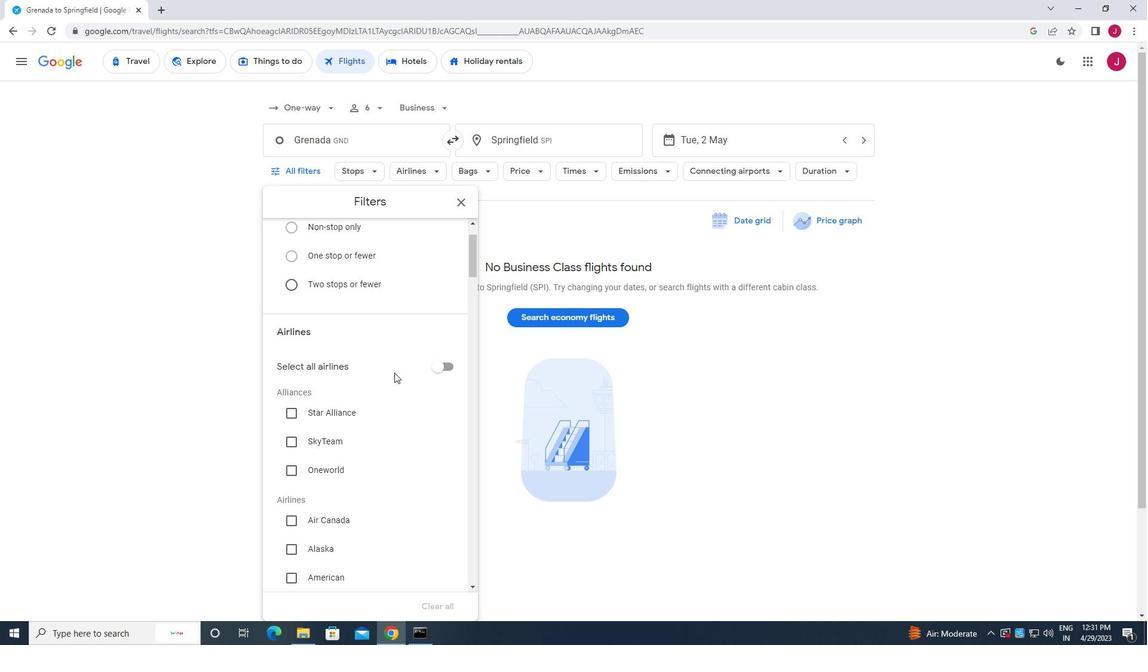 
Action: Mouse moved to (393, 373)
Screenshot: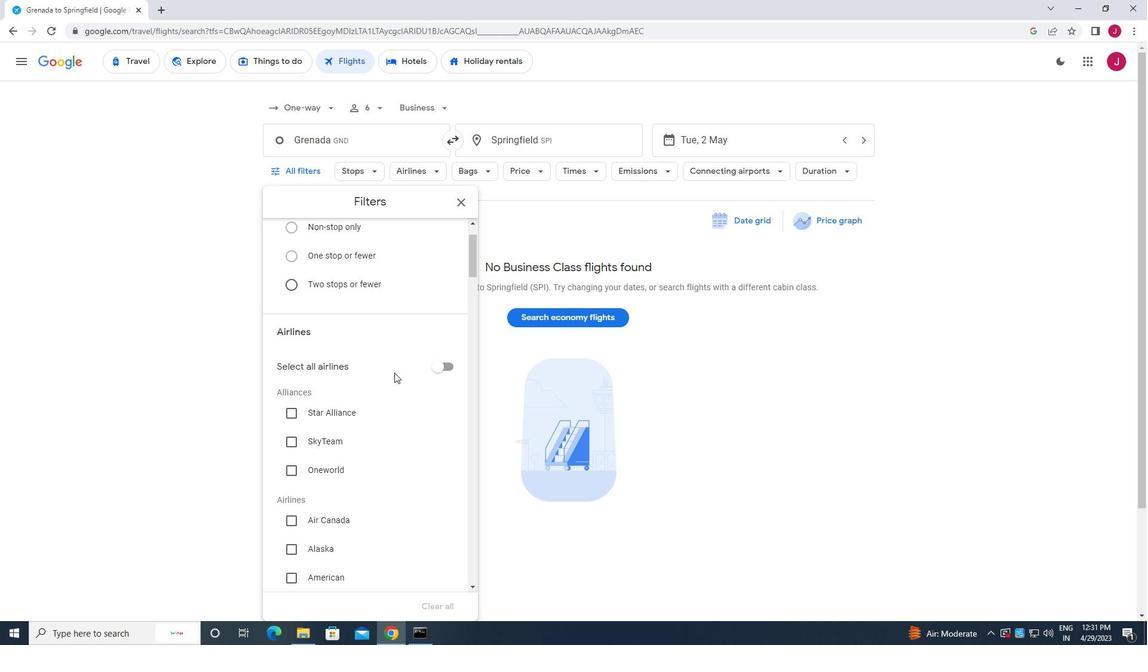 
Action: Mouse scrolled (393, 372) with delta (0, 0)
Screenshot: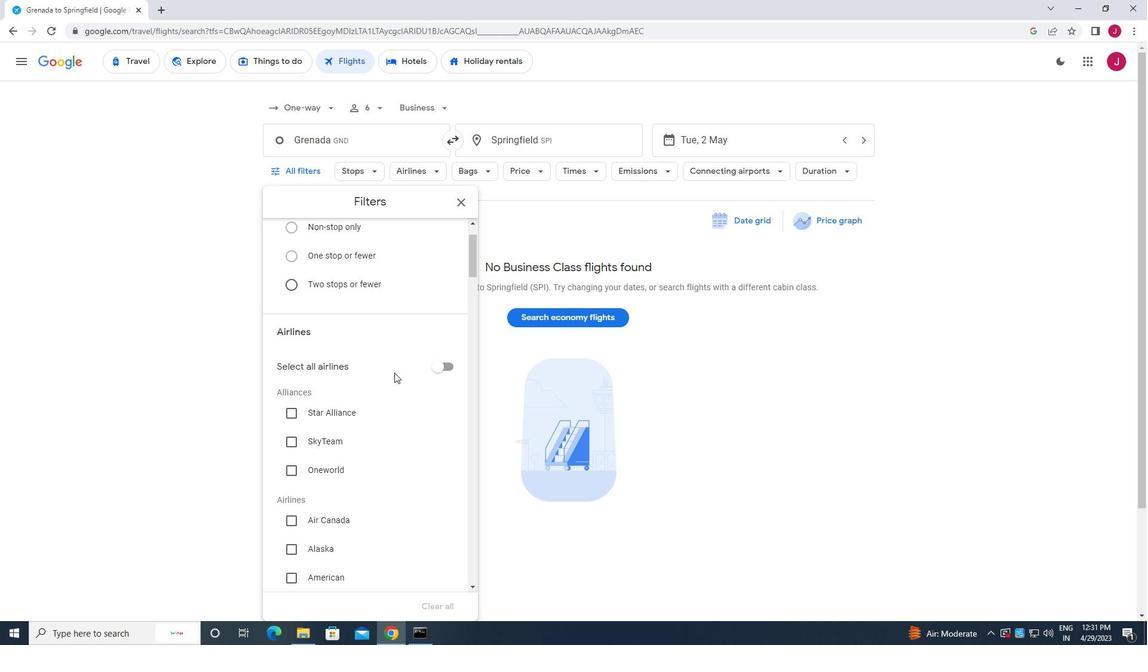 
Action: Mouse moved to (342, 314)
Screenshot: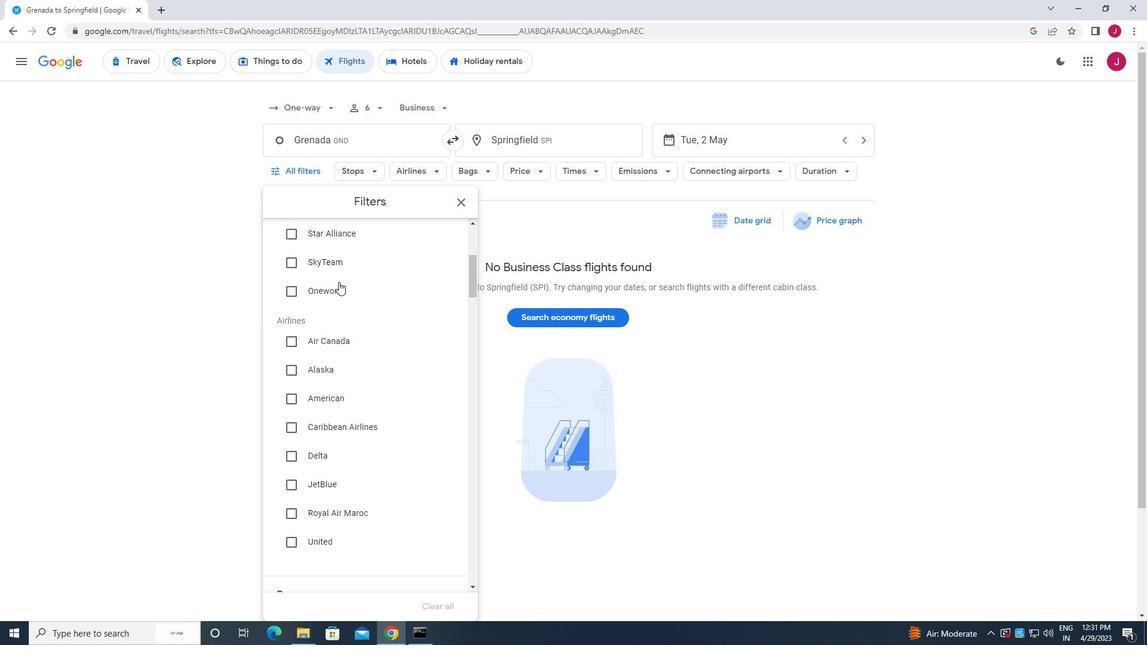 
Action: Mouse scrolled (342, 313) with delta (0, 0)
Screenshot: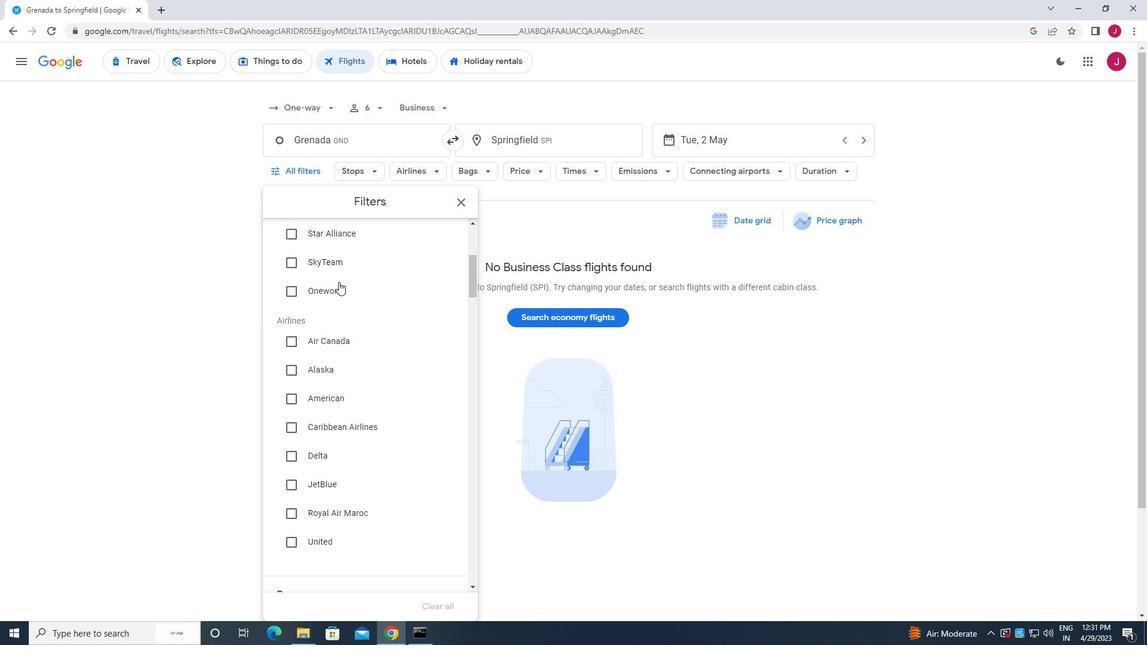 
Action: Mouse moved to (342, 320)
Screenshot: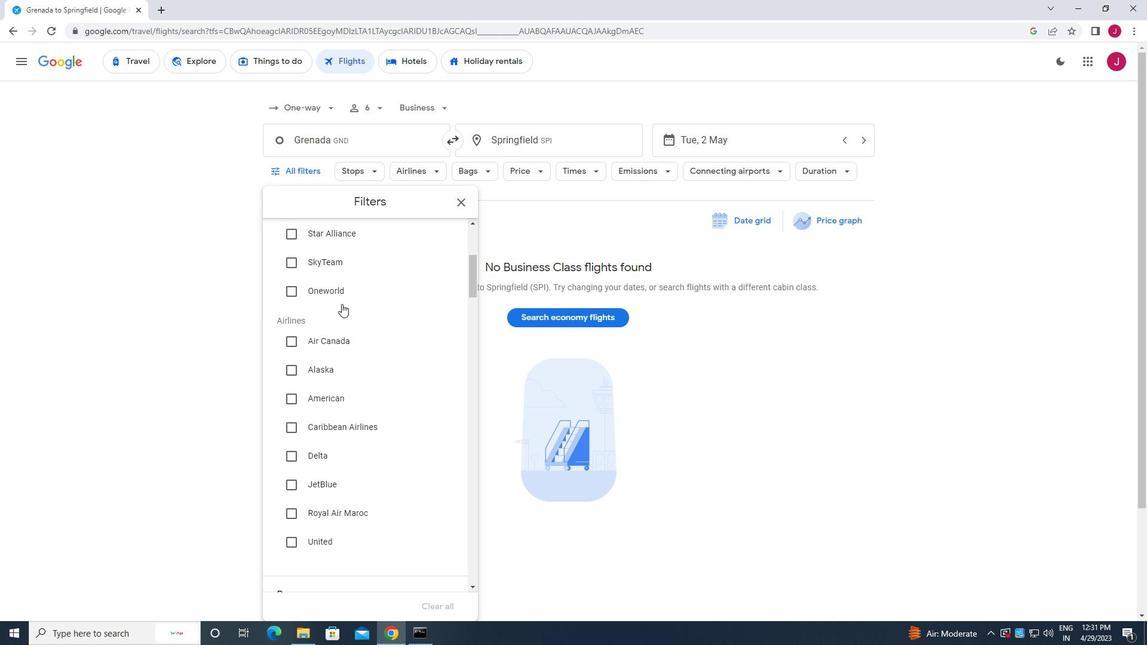 
Action: Mouse scrolled (342, 319) with delta (0, 0)
Screenshot: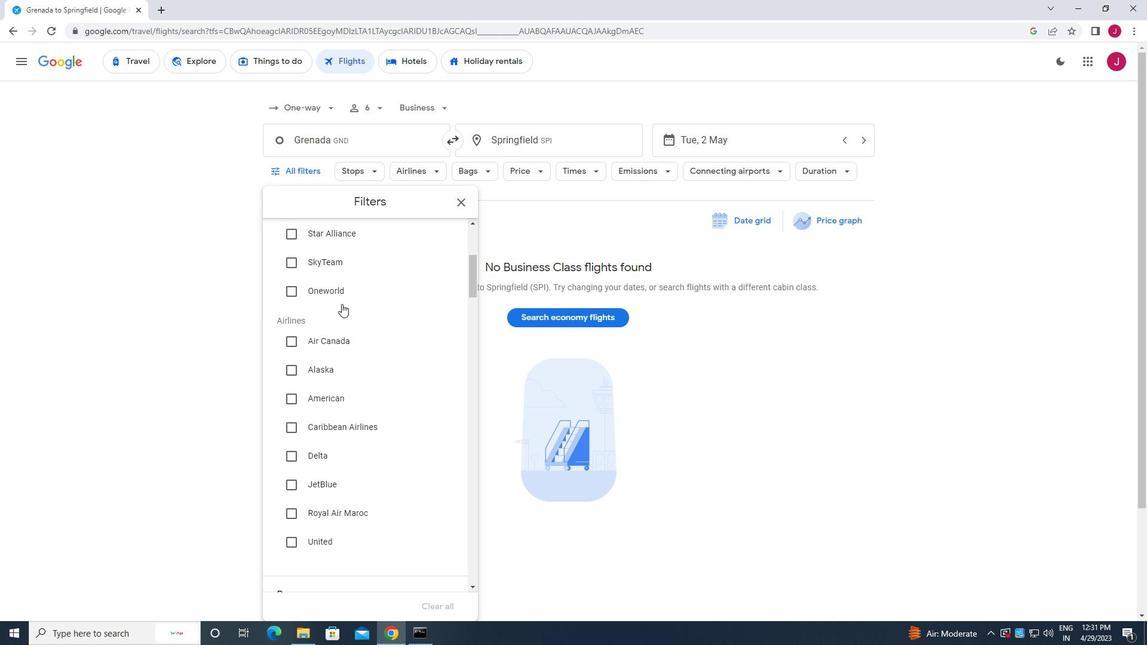 
Action: Mouse moved to (342, 326)
Screenshot: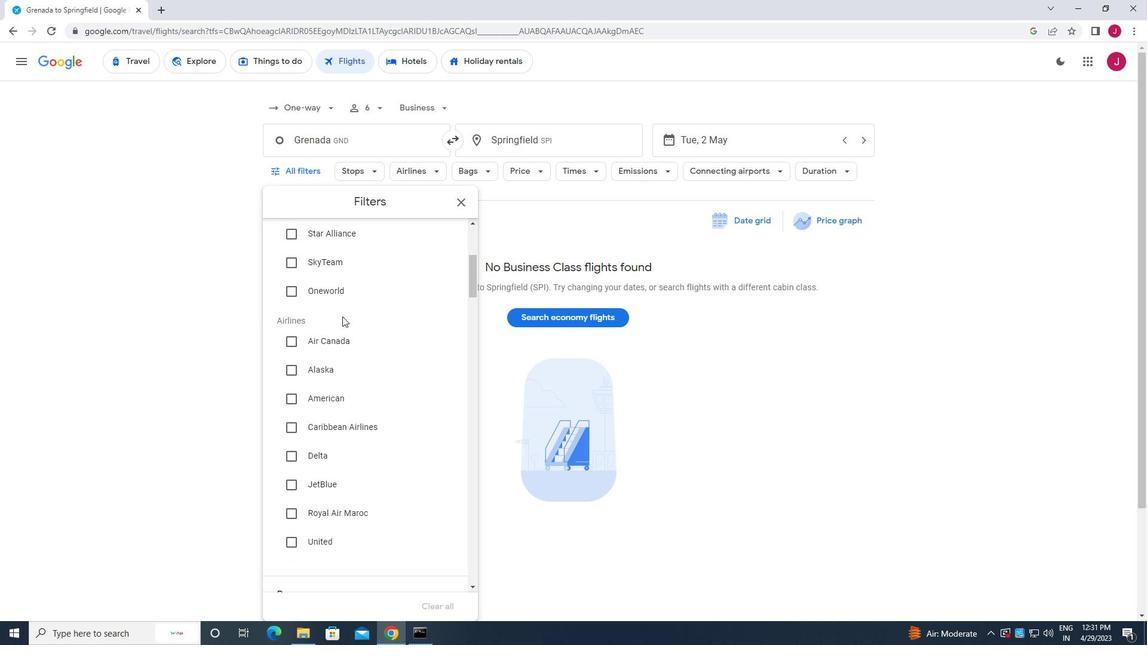 
Action: Mouse scrolled (342, 325) with delta (0, 0)
Screenshot: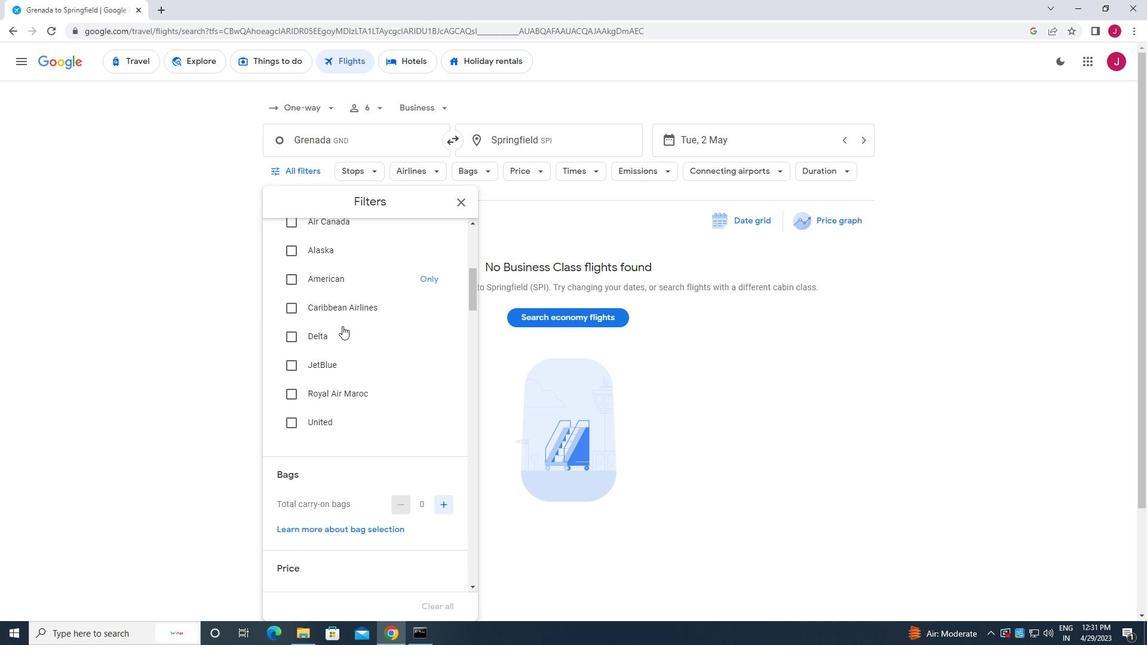 
Action: Mouse moved to (342, 329)
Screenshot: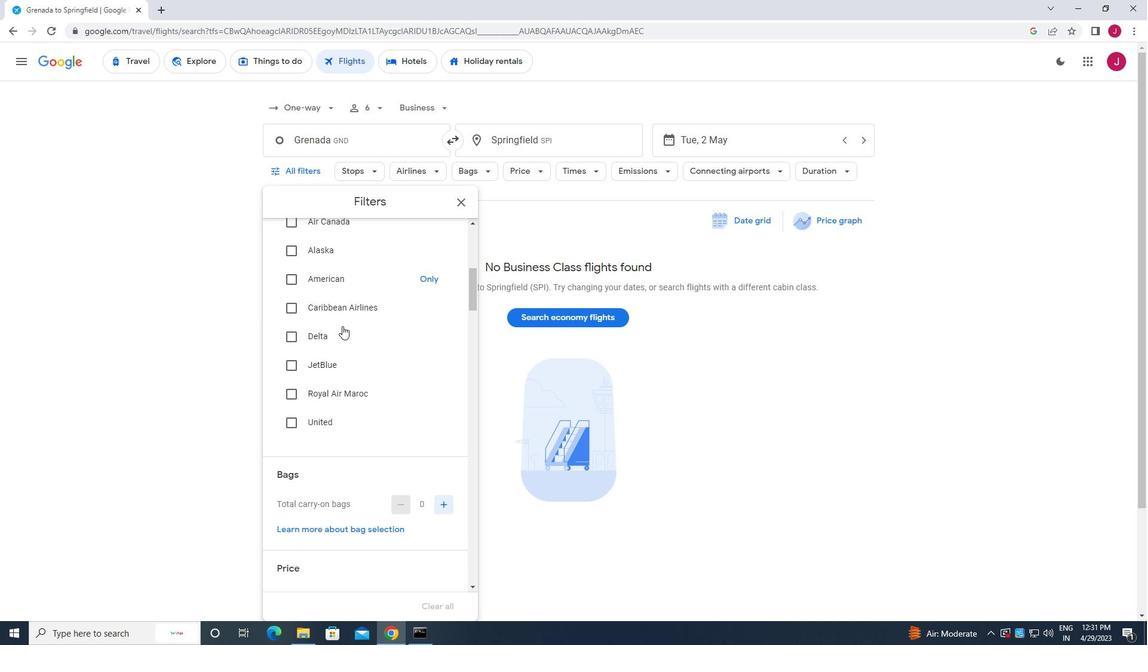 
Action: Mouse scrolled (342, 329) with delta (0, 0)
Screenshot: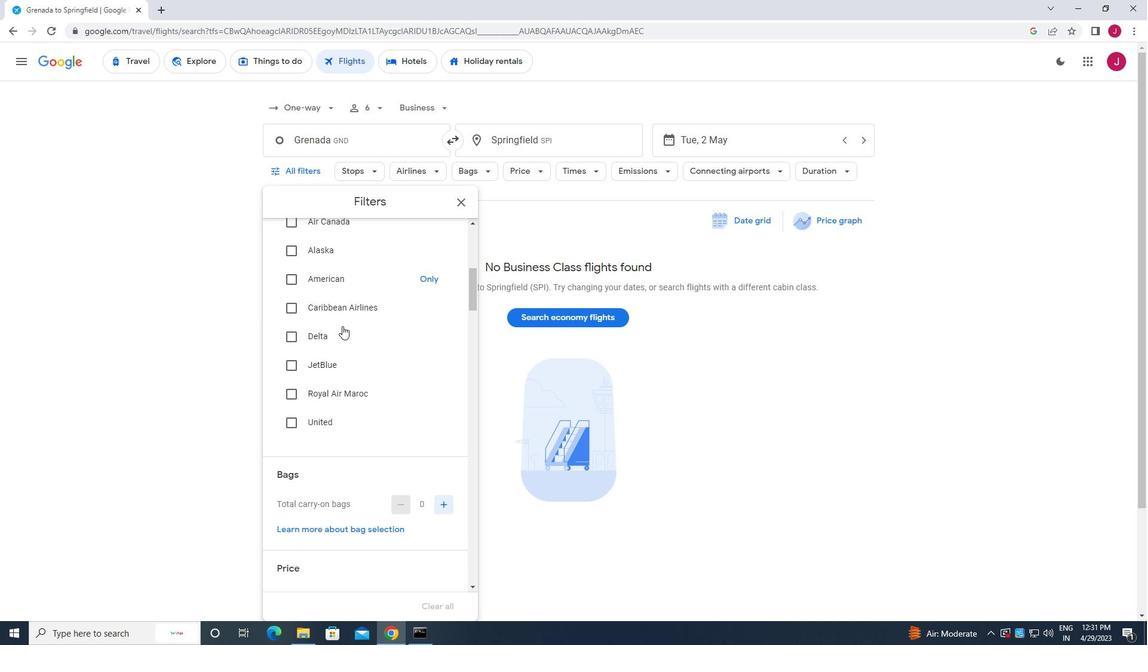 
Action: Mouse moved to (359, 338)
Screenshot: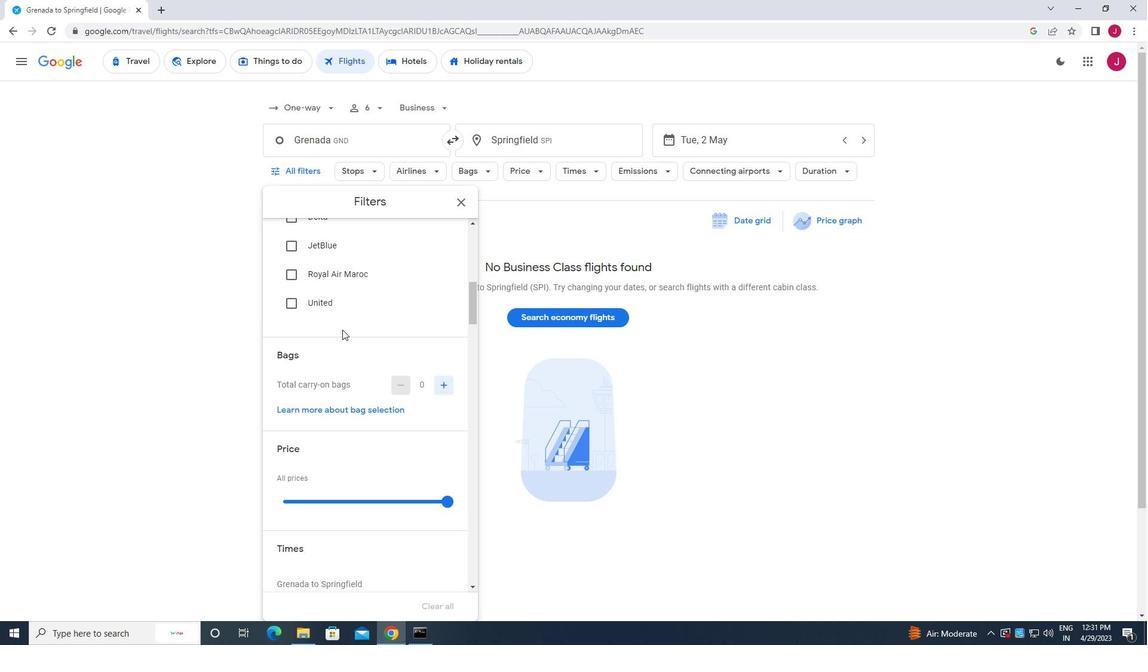 
Action: Mouse scrolled (359, 338) with delta (0, 0)
Screenshot: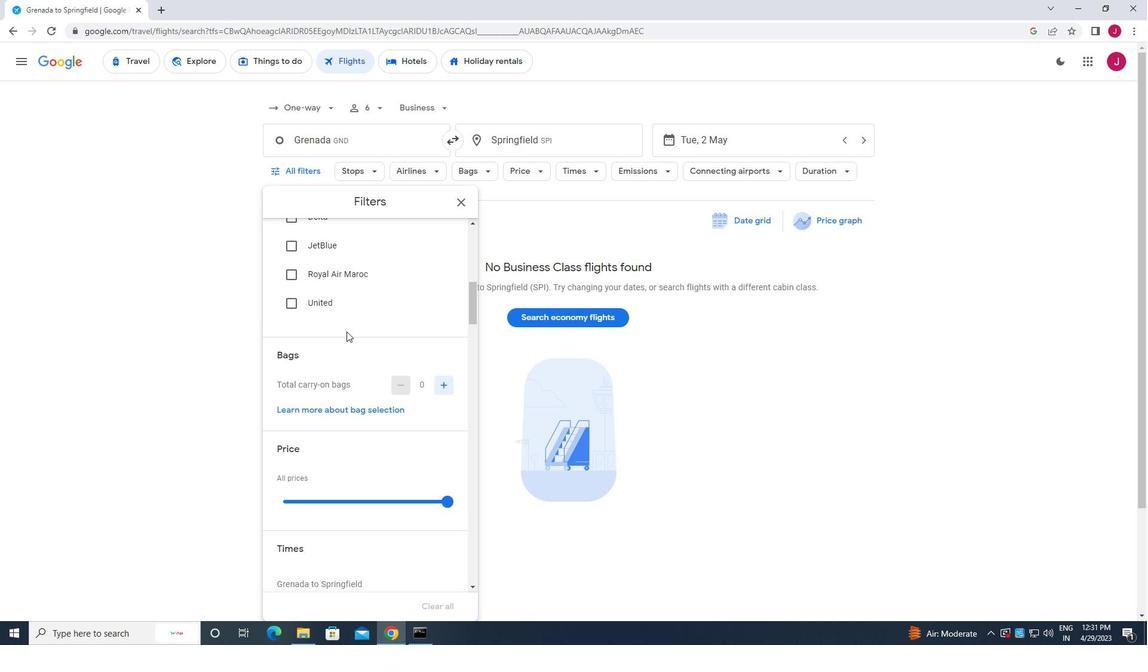 
Action: Mouse scrolled (359, 338) with delta (0, 0)
Screenshot: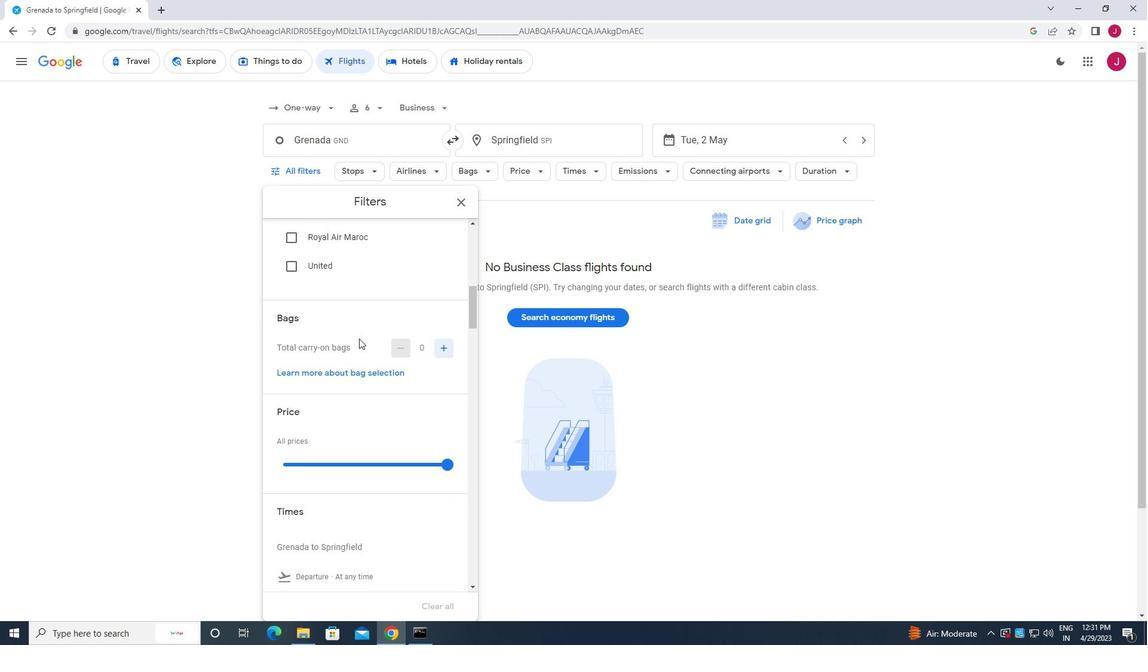 
Action: Mouse moved to (429, 310)
Screenshot: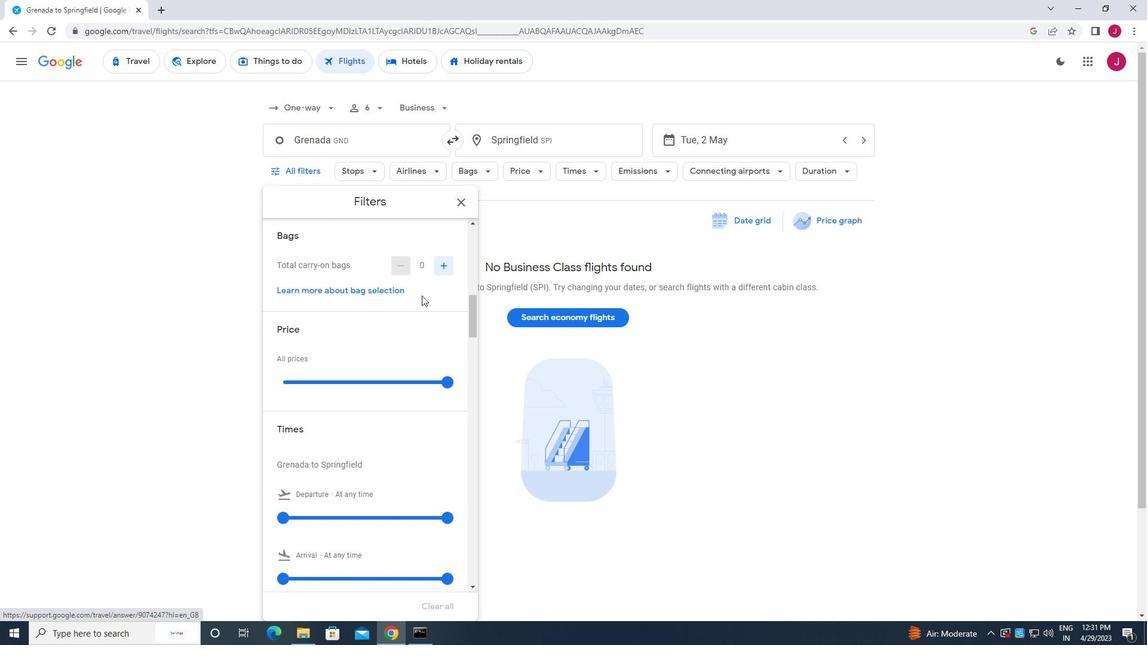 
Action: Mouse scrolled (429, 309) with delta (0, 0)
Screenshot: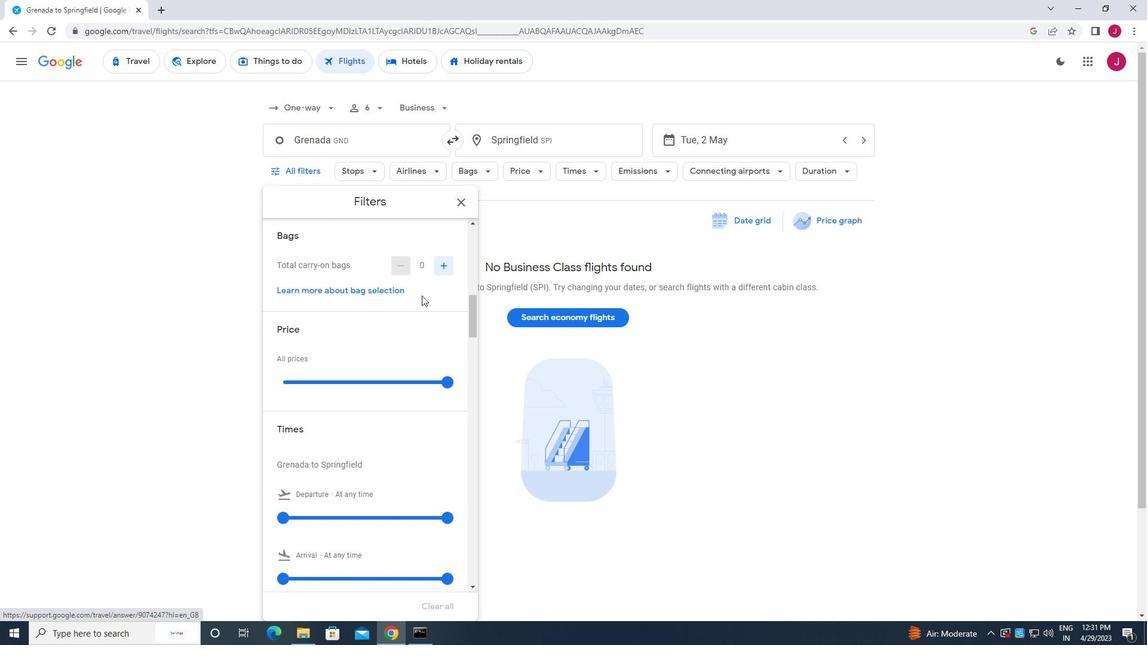 
Action: Mouse moved to (430, 311)
Screenshot: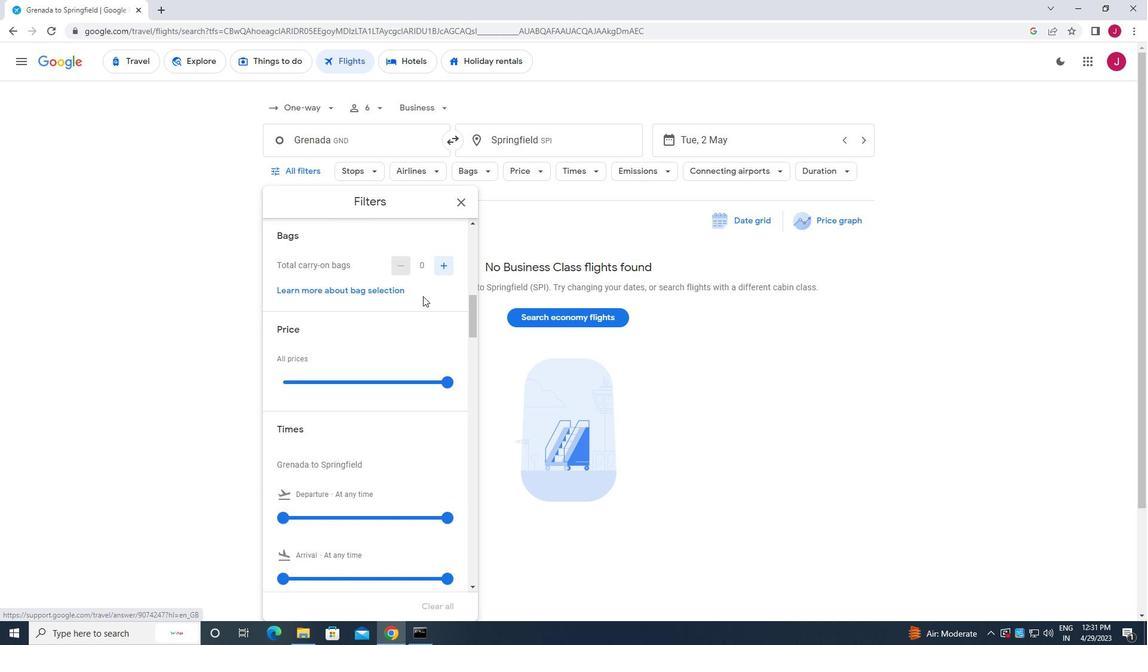 
Action: Mouse scrolled (430, 310) with delta (0, 0)
Screenshot: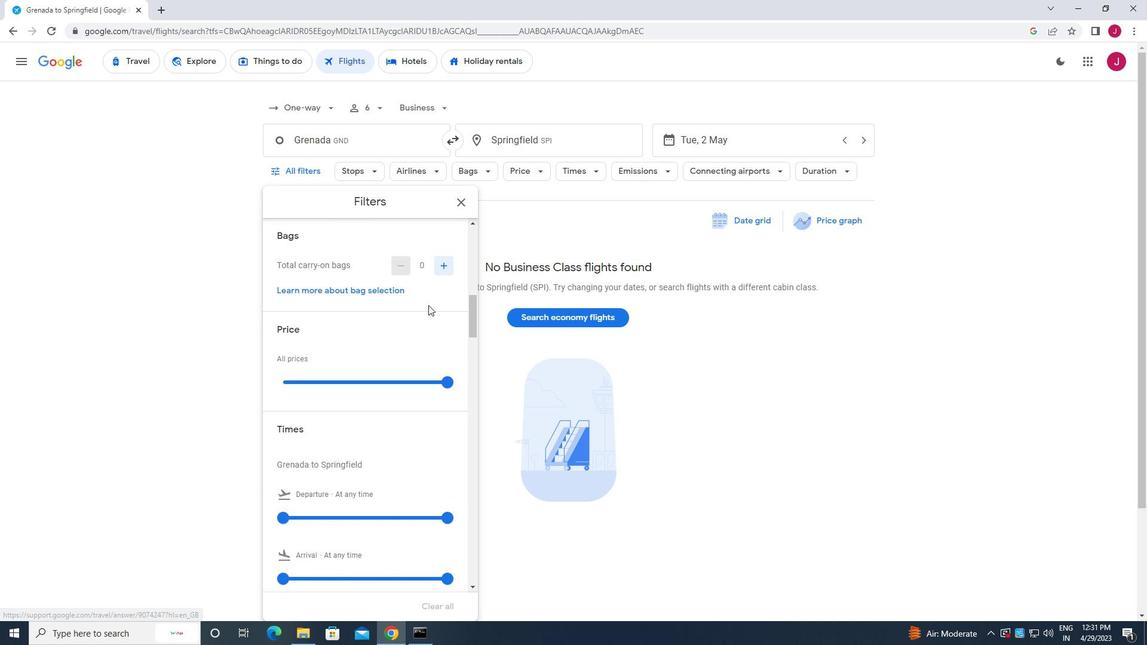 
Action: Mouse moved to (444, 266)
Screenshot: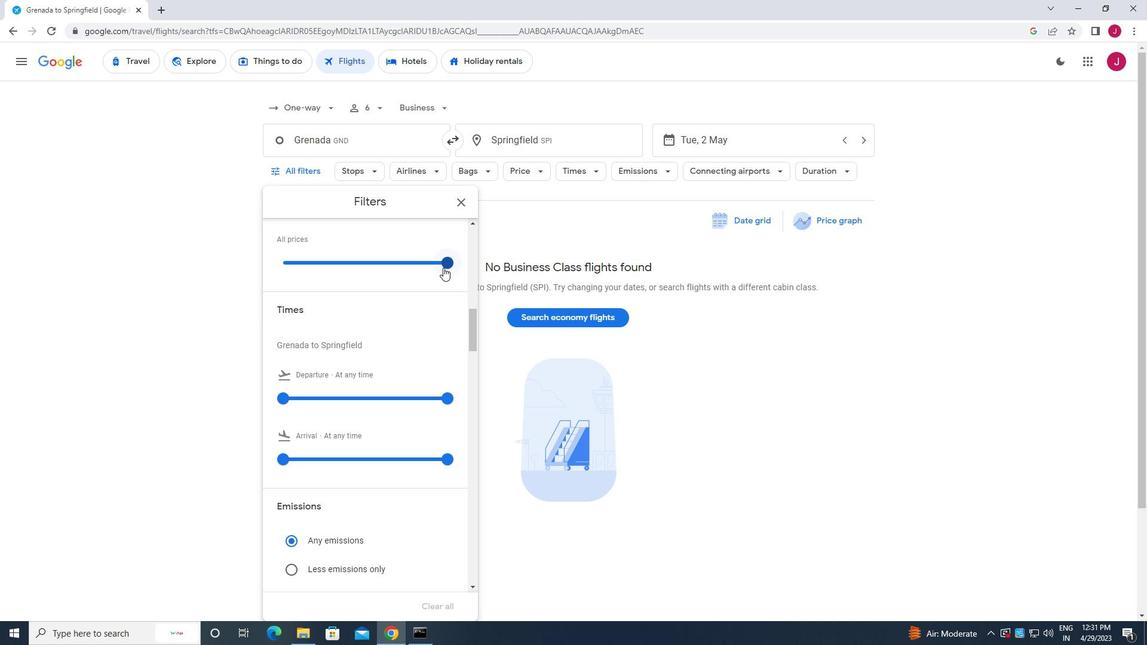 
Action: Mouse pressed left at (444, 266)
Screenshot: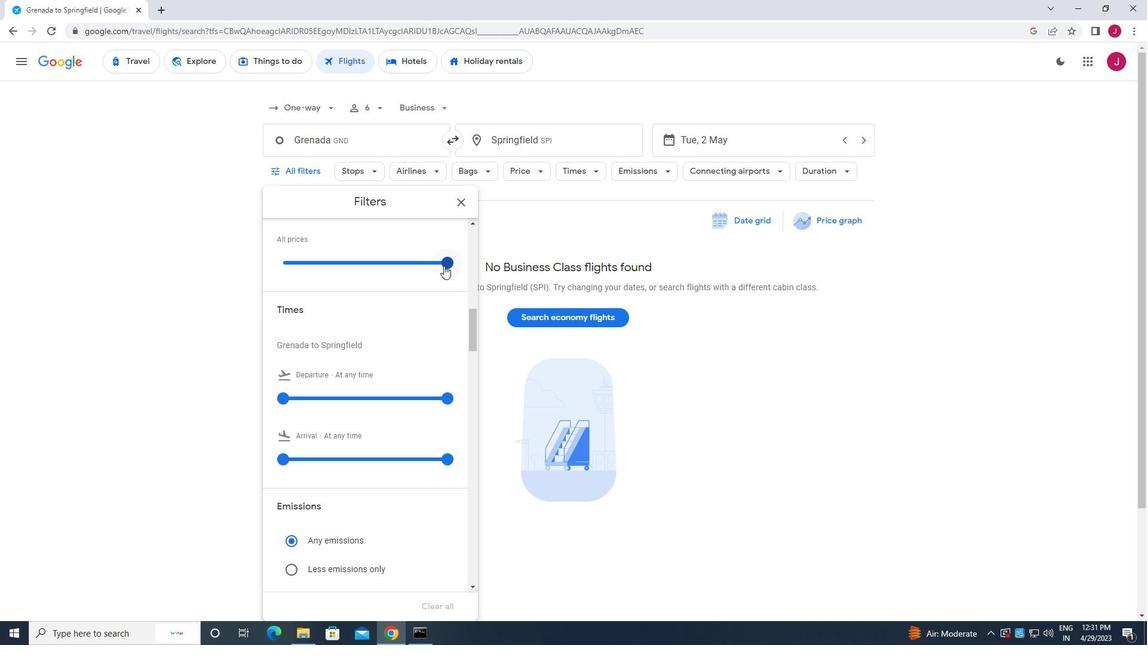 
Action: Mouse moved to (412, 316)
Screenshot: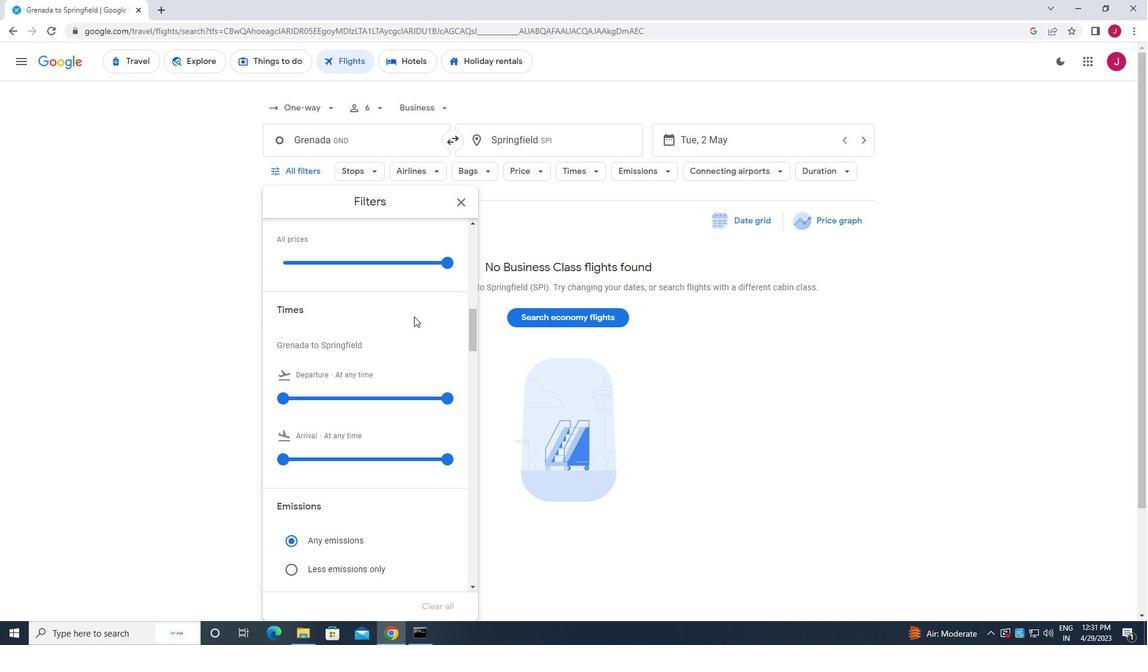 
Action: Mouse scrolled (412, 316) with delta (0, 0)
Screenshot: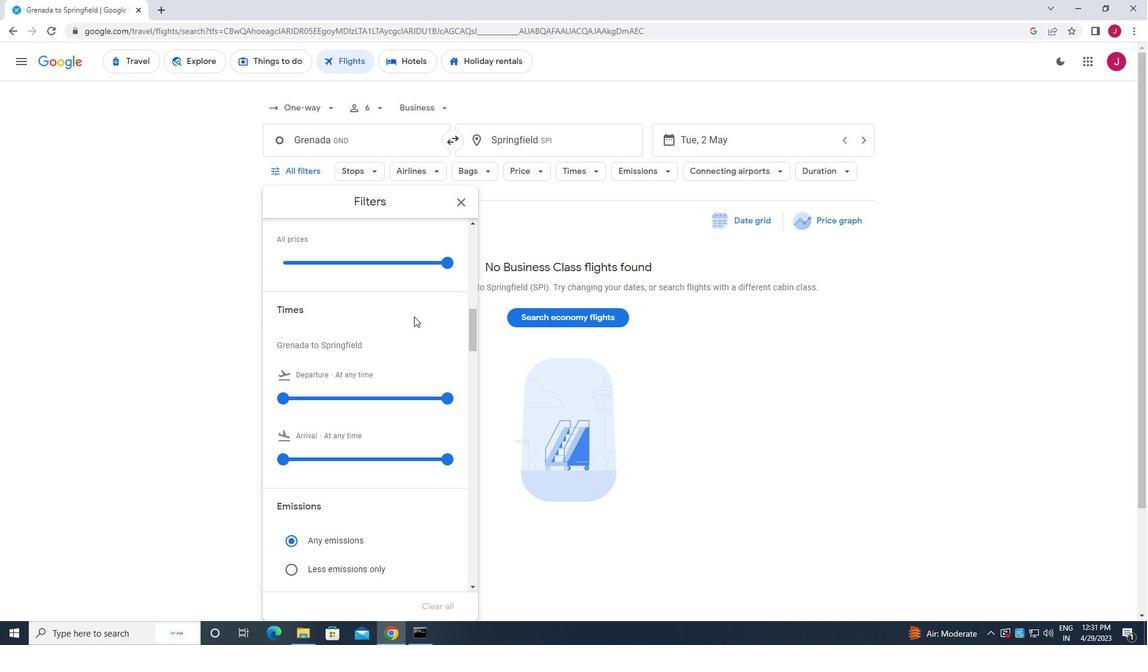 
Action: Mouse moved to (411, 316)
Screenshot: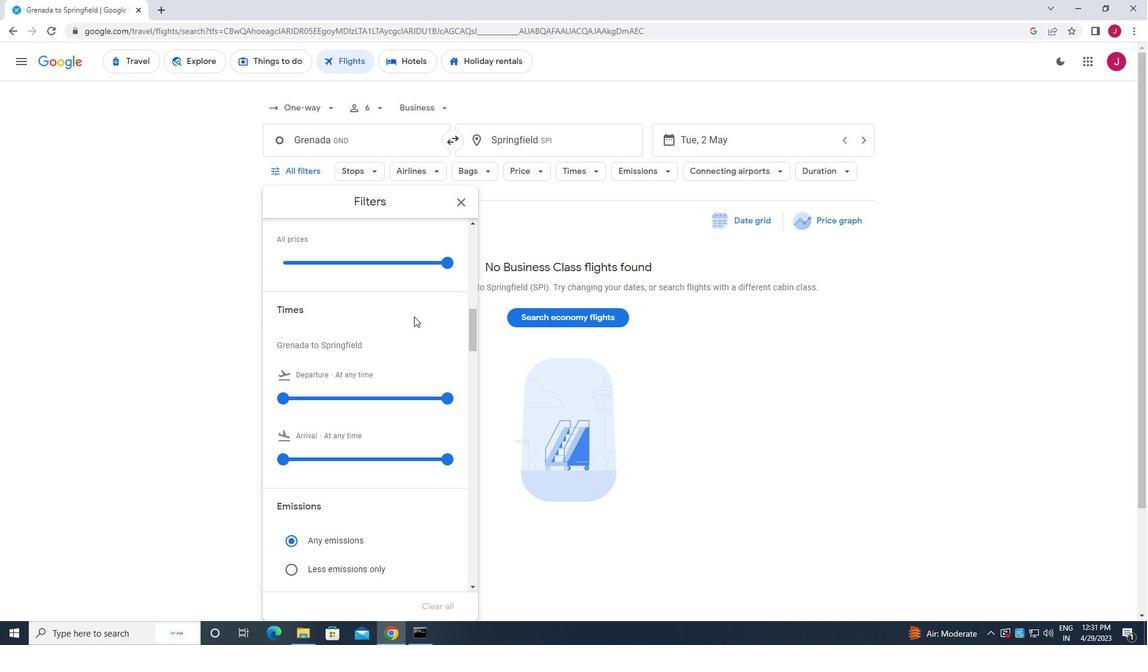 
Action: Mouse scrolled (411, 316) with delta (0, 0)
Screenshot: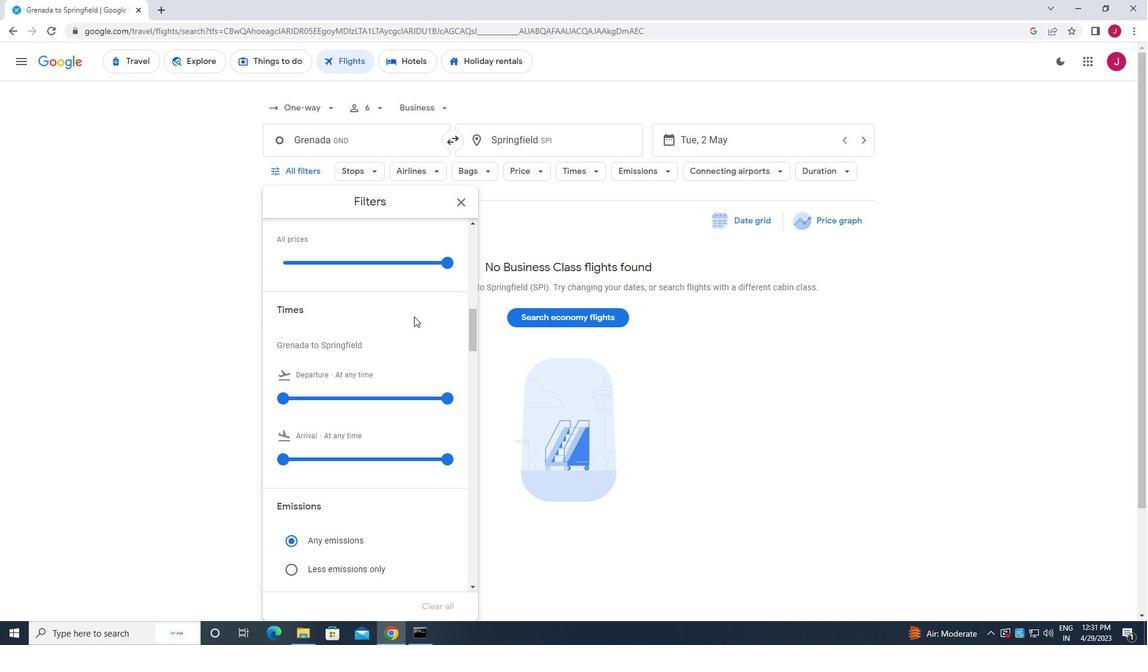 
Action: Mouse moved to (411, 316)
Screenshot: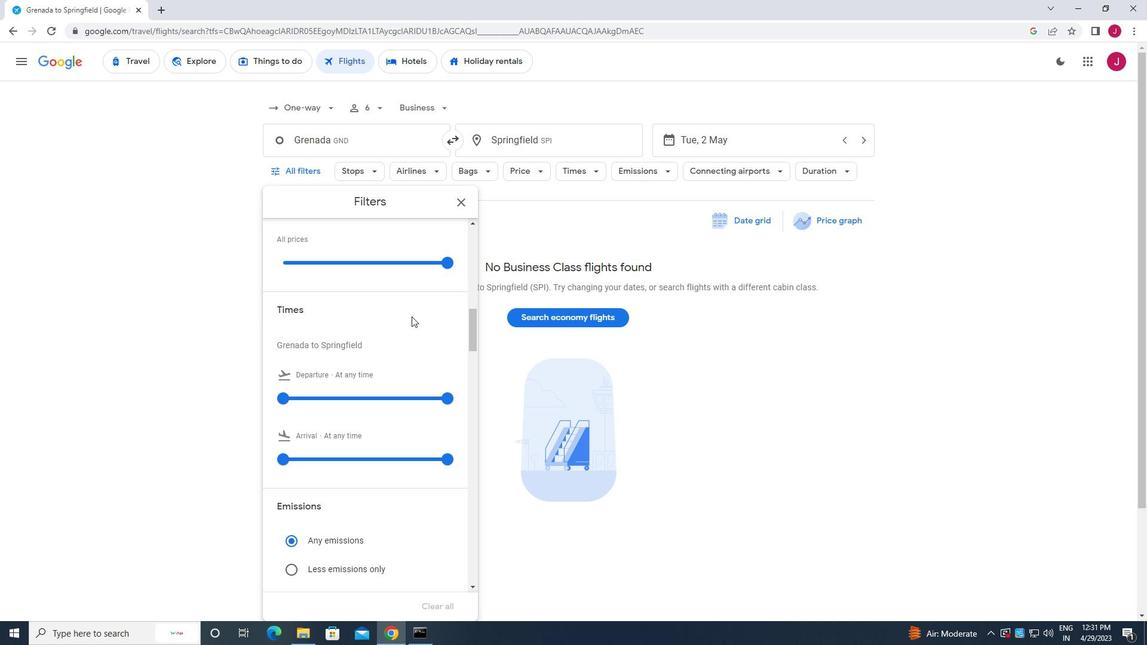 
Action: Mouse scrolled (411, 316) with delta (0, 0)
Screenshot: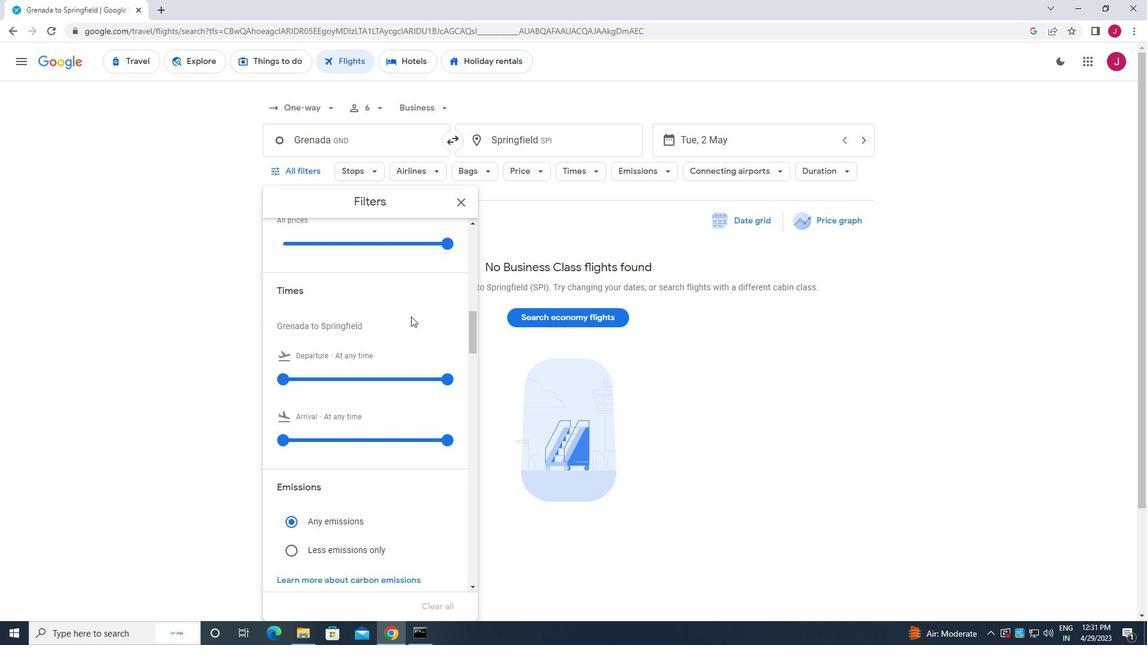 
Action: Mouse moved to (294, 238)
Screenshot: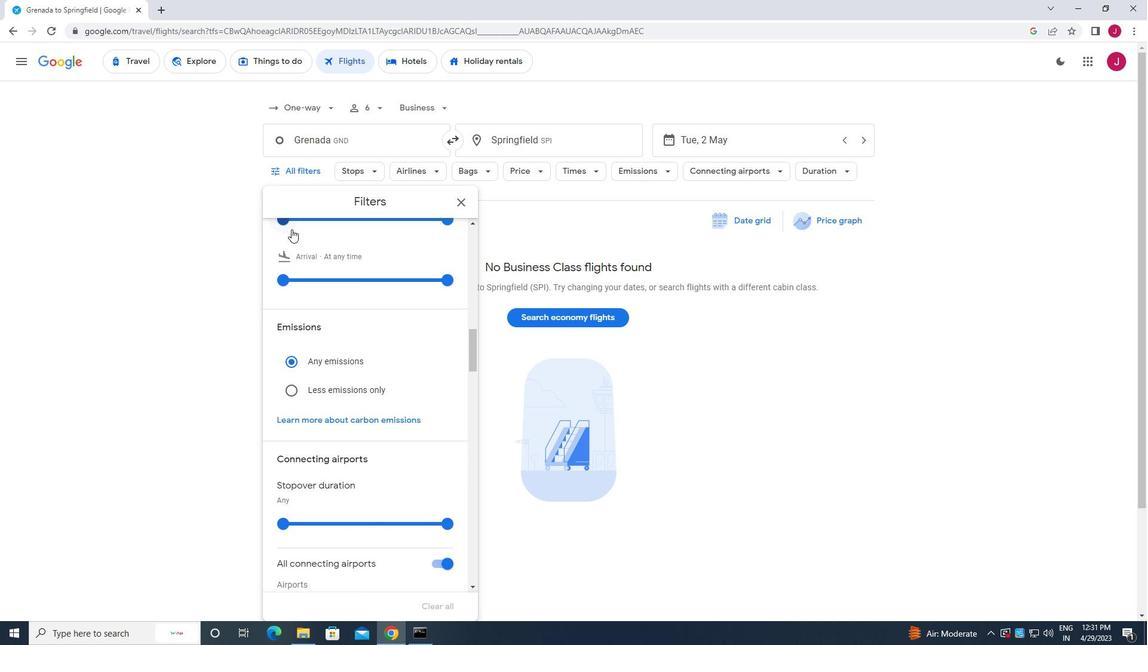 
Action: Mouse scrolled (294, 239) with delta (0, 0)
Screenshot: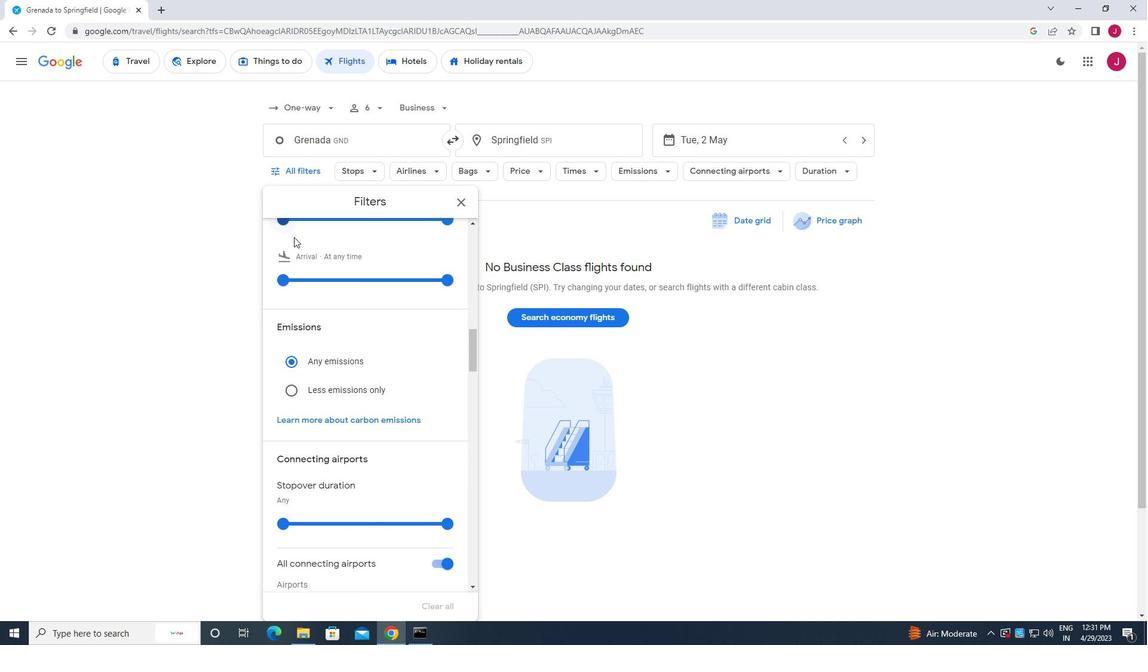 
Action: Mouse scrolled (294, 239) with delta (0, 0)
Screenshot: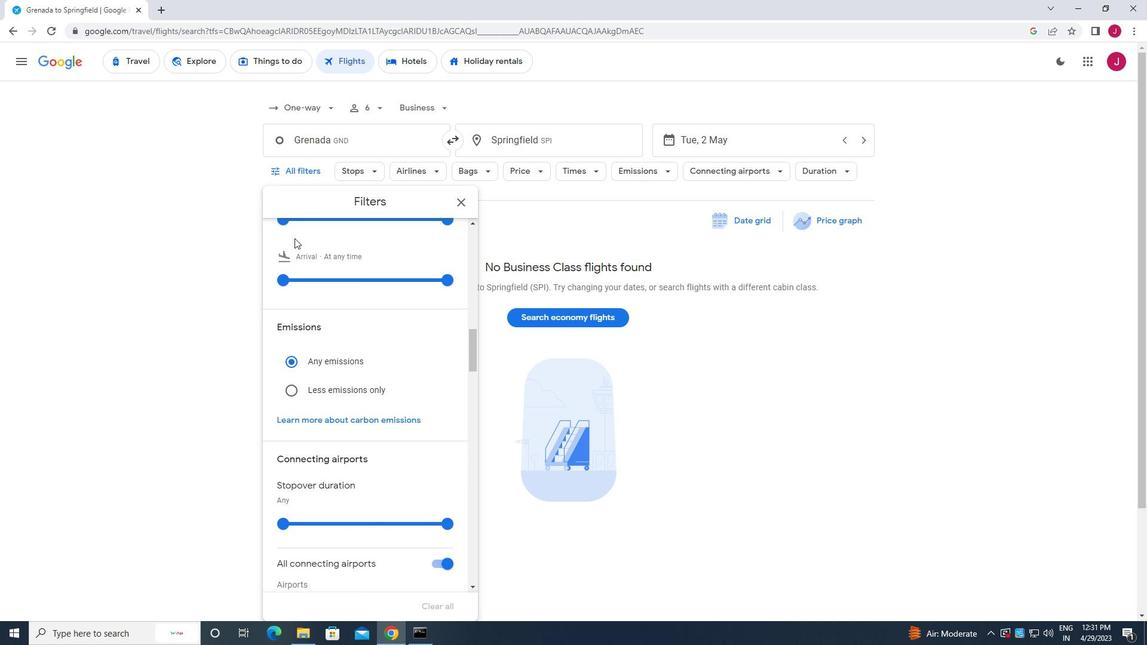 
Action: Mouse moved to (282, 338)
Screenshot: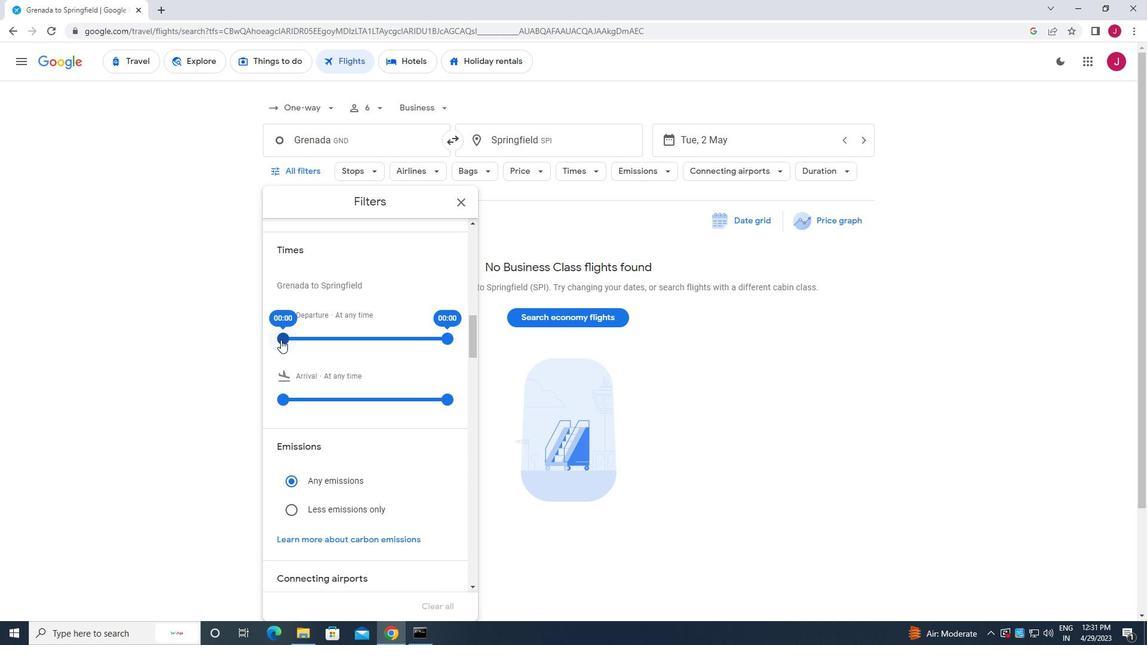 
Action: Mouse pressed left at (282, 338)
Screenshot: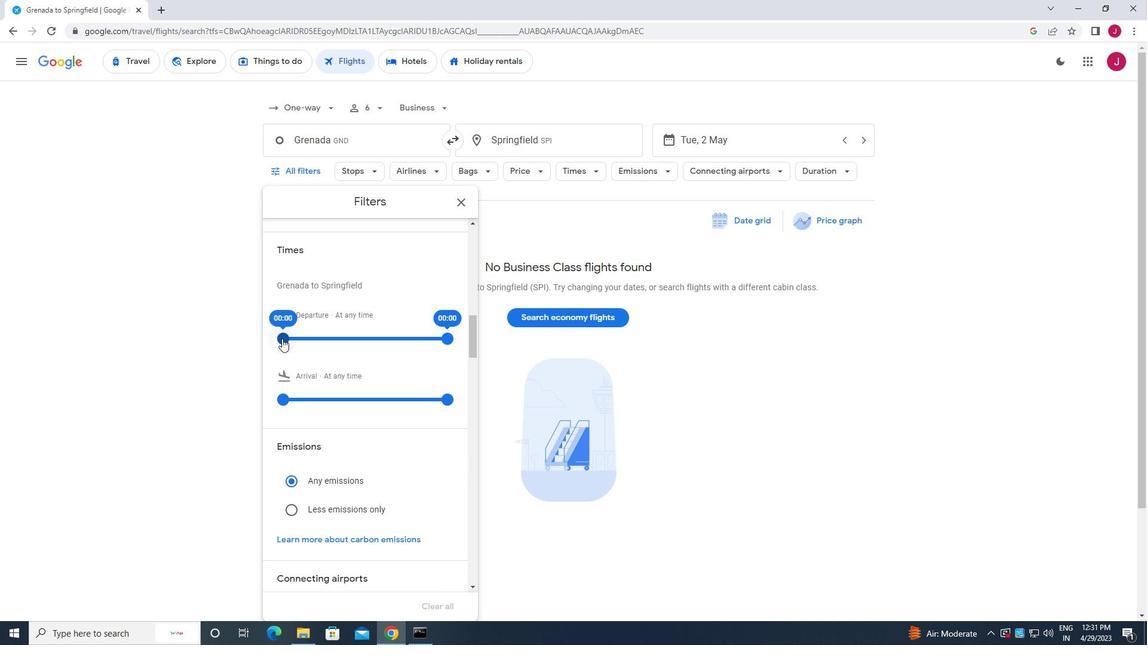 
Action: Mouse moved to (420, 335)
Screenshot: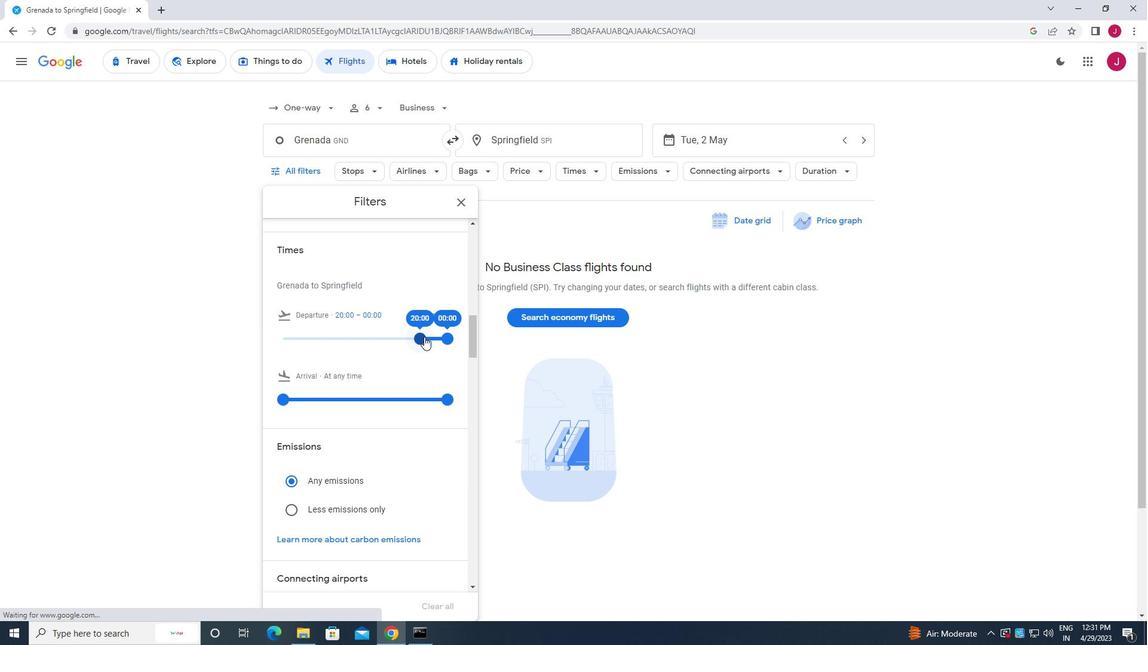 
Action: Mouse pressed left at (420, 335)
Screenshot: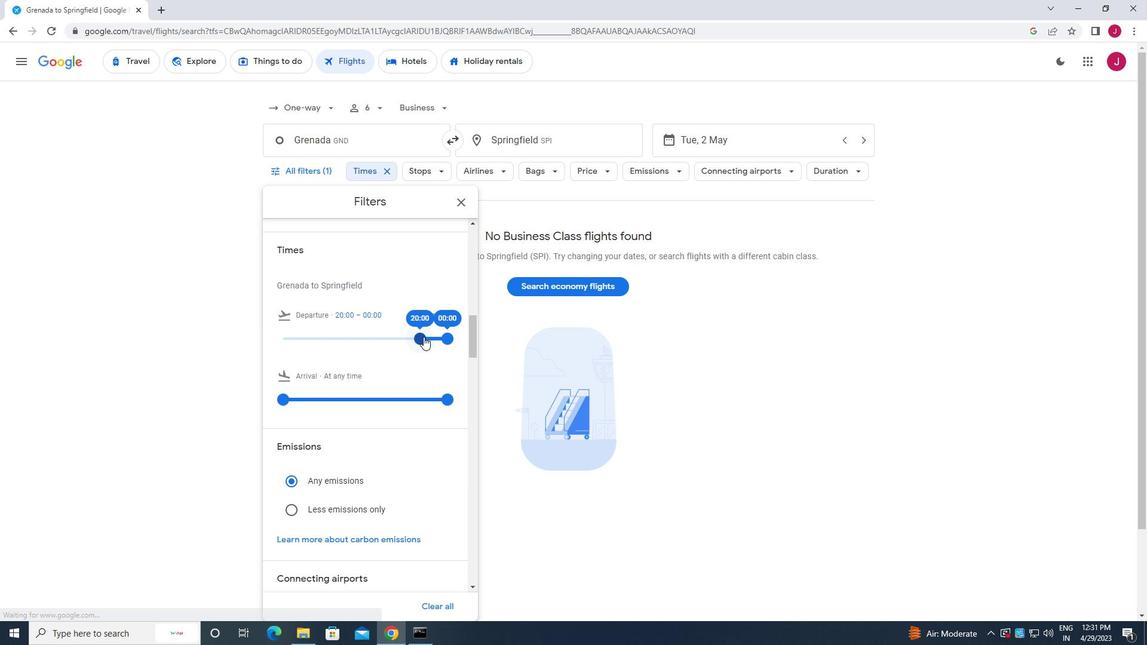 
Action: Mouse moved to (447, 338)
Screenshot: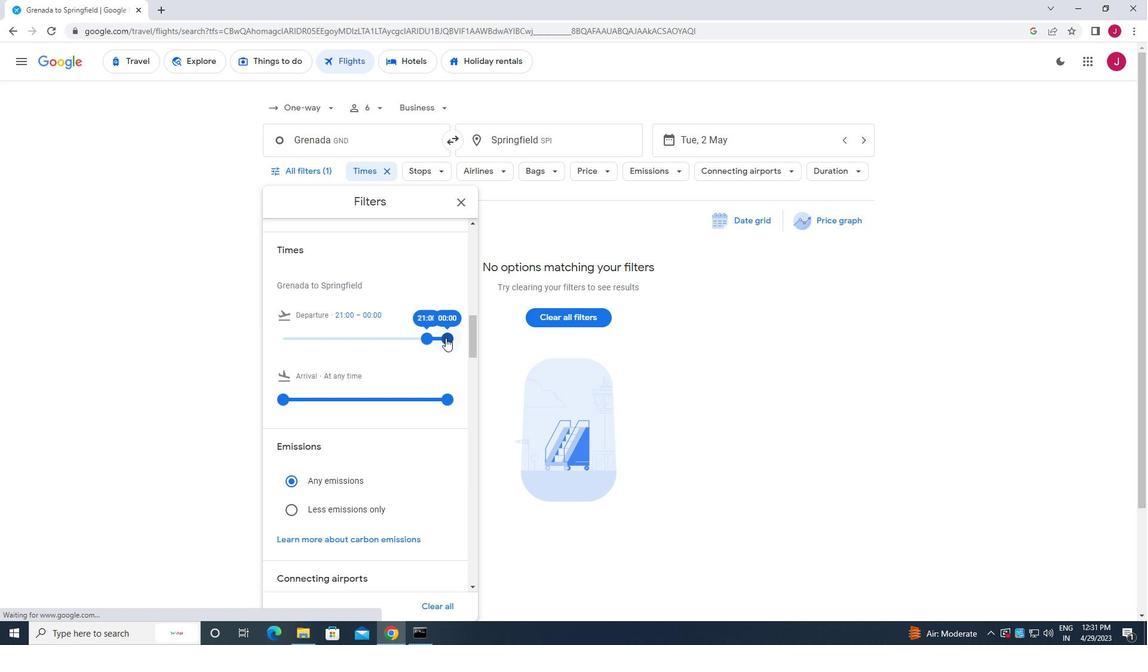 
Action: Mouse pressed left at (447, 338)
Screenshot: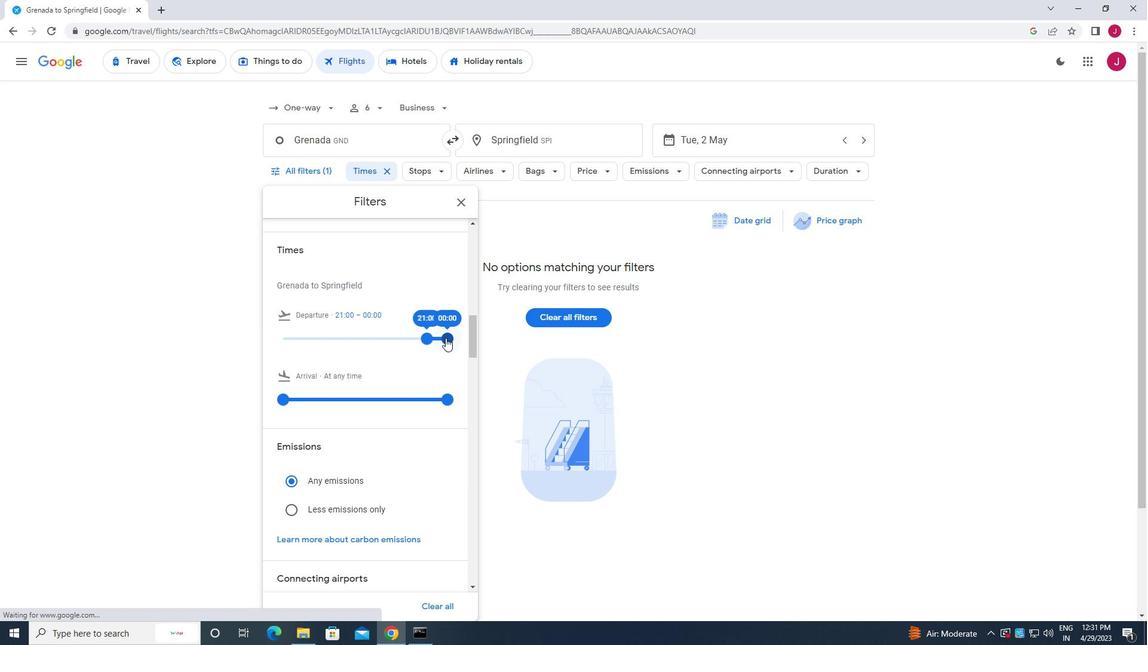 
Action: Mouse moved to (459, 203)
Screenshot: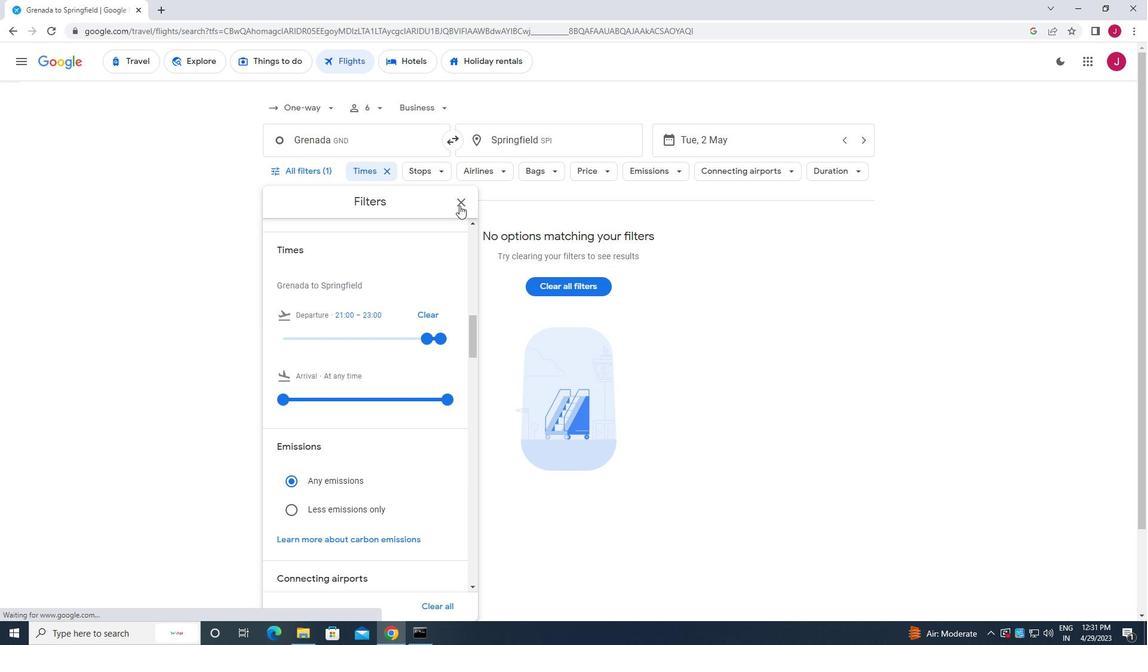 
Action: Mouse pressed left at (459, 203)
Screenshot: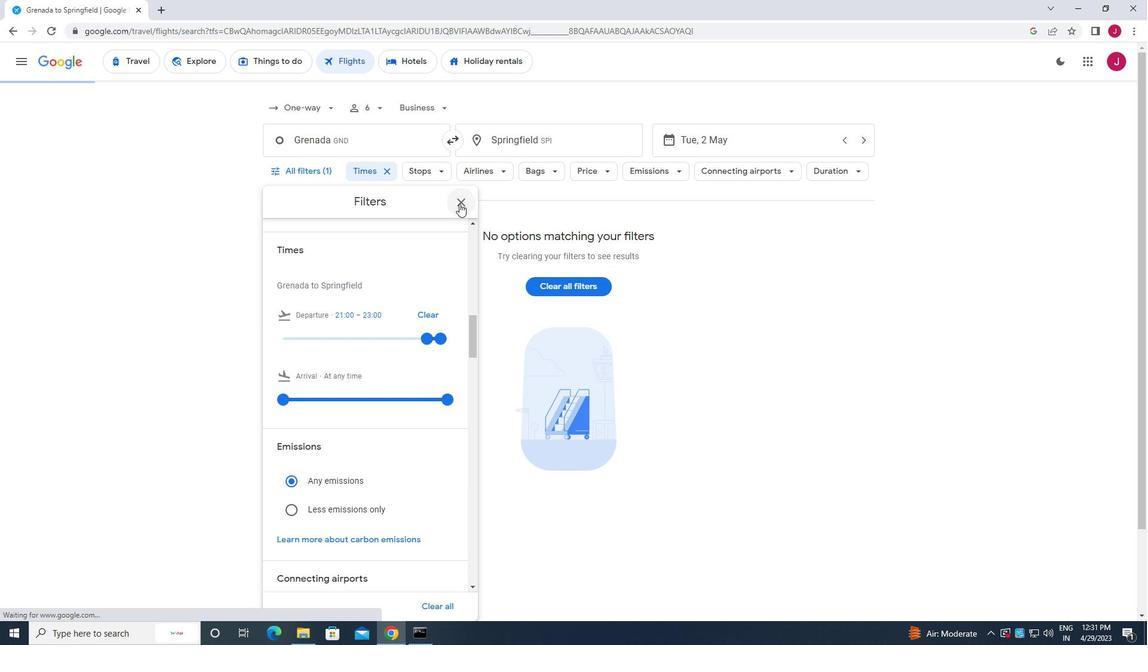 
Action: Mouse moved to (453, 203)
Screenshot: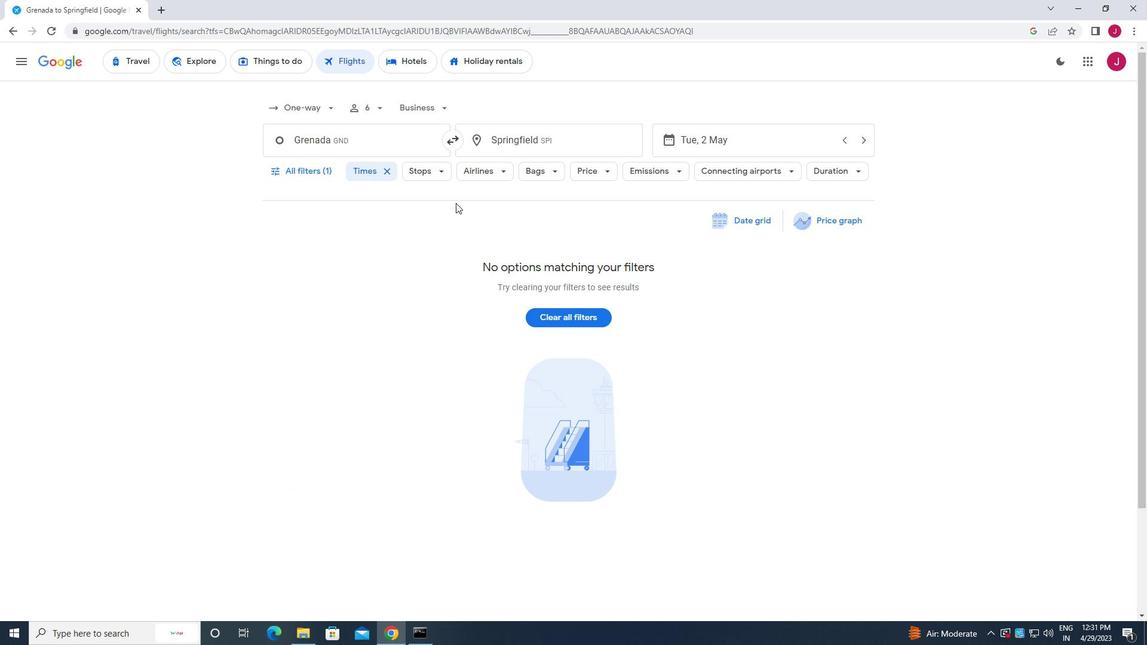 
